 Task: Compose an email with the signature Ivan Wilson with the subject Request for a credit line and the message Just following up on our previous email, would you be able to provide an update on the status of the customer feedback report? from softage.5@softage.net to softage.2@softage.net, select first sentence, change the font color from current to black and background color to maroon Send the email. Finally, move the email from Sent Items to the label Thanksgiving recipes
Action: Mouse moved to (71, 47)
Screenshot: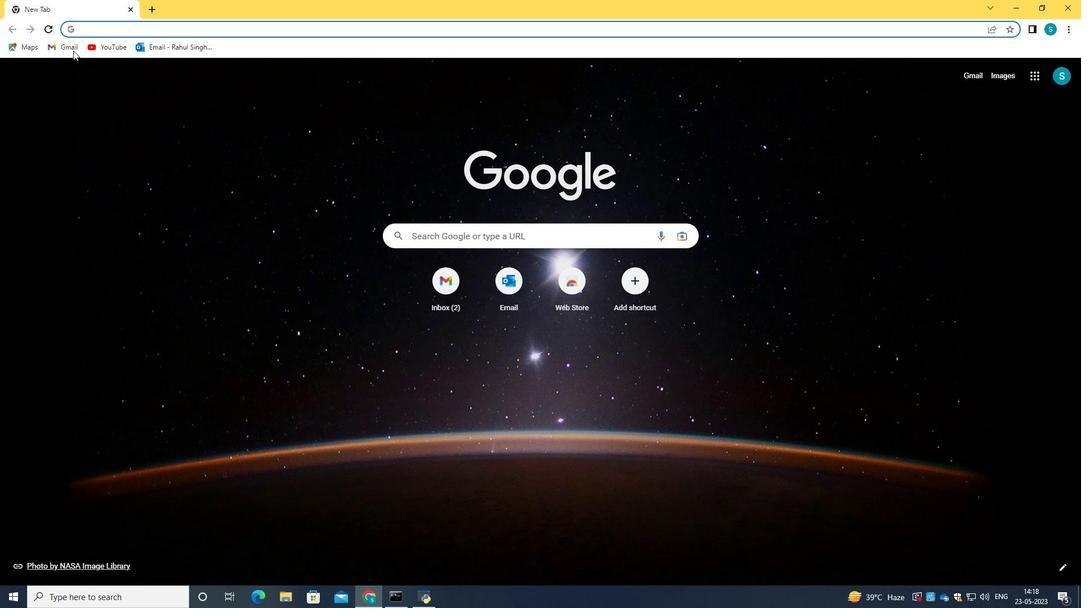 
Action: Mouse pressed left at (71, 47)
Screenshot: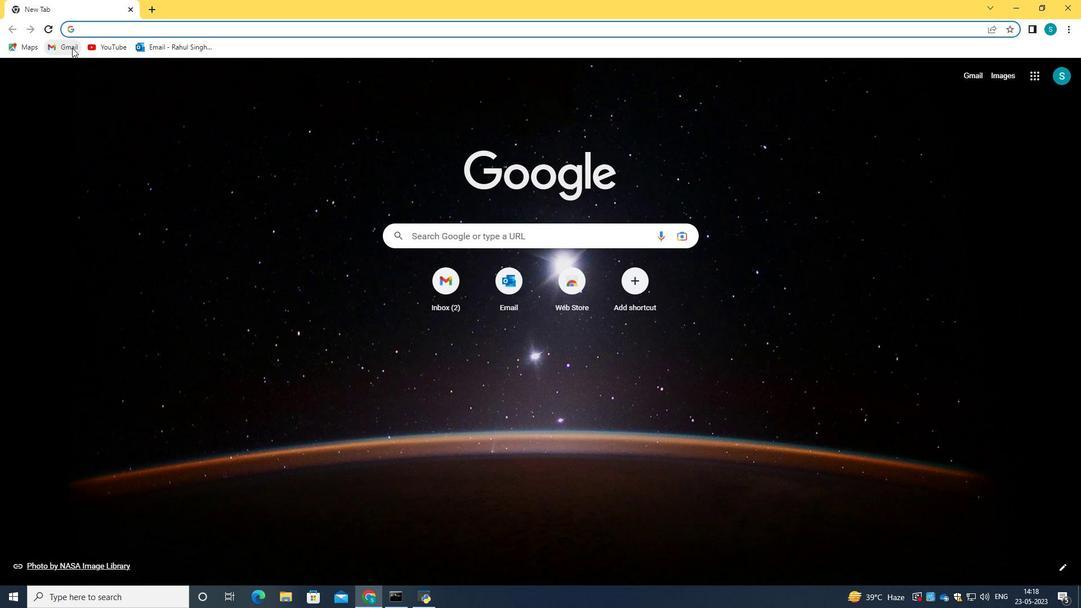 
Action: Mouse moved to (573, 181)
Screenshot: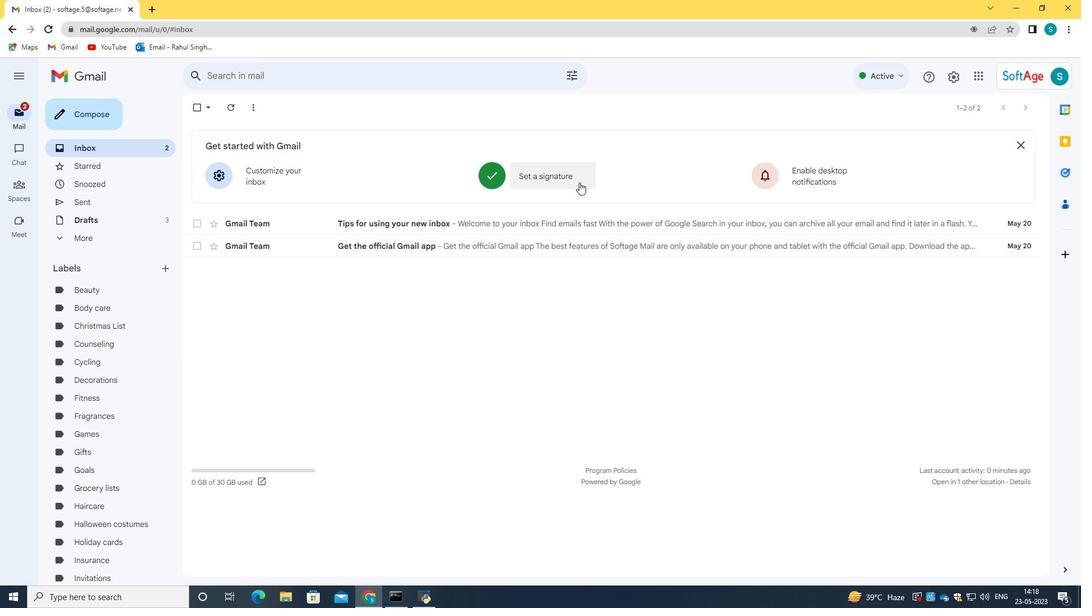 
Action: Mouse pressed left at (573, 181)
Screenshot: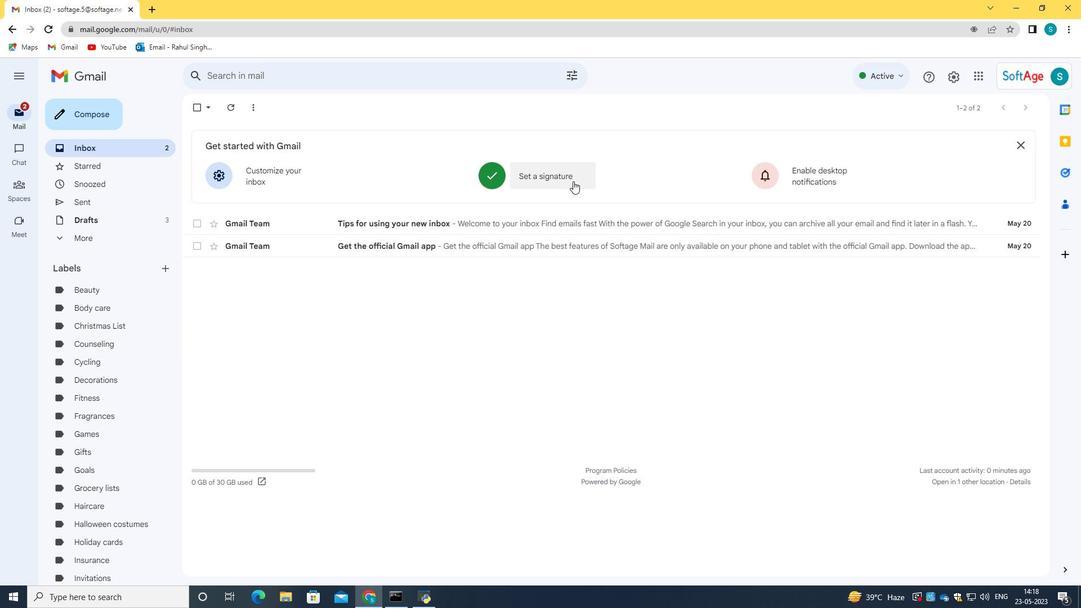 
Action: Mouse moved to (525, 390)
Screenshot: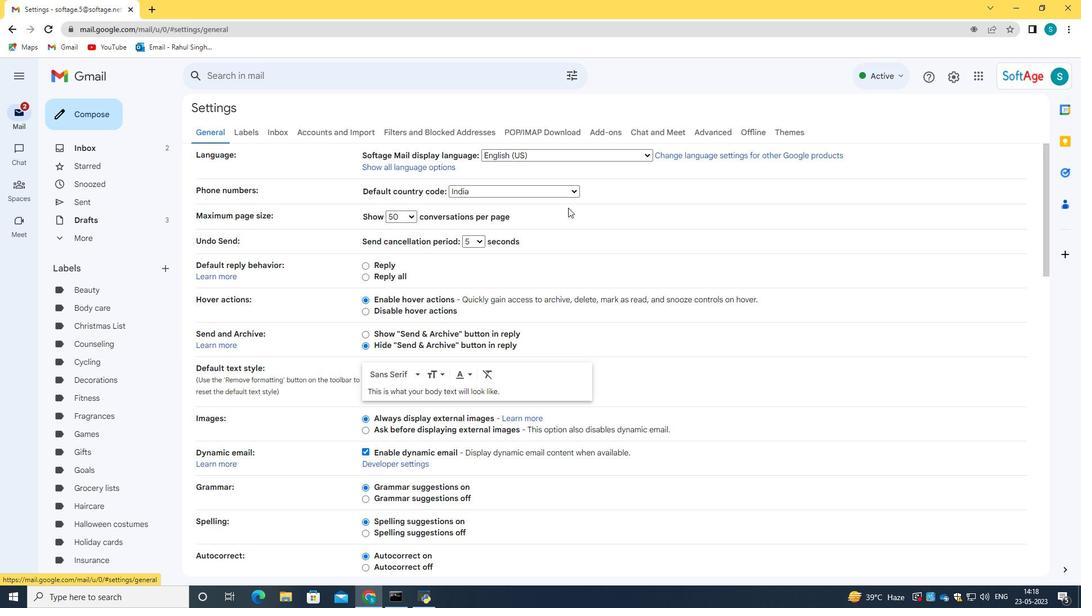 
Action: Mouse scrolled (525, 389) with delta (0, 0)
Screenshot: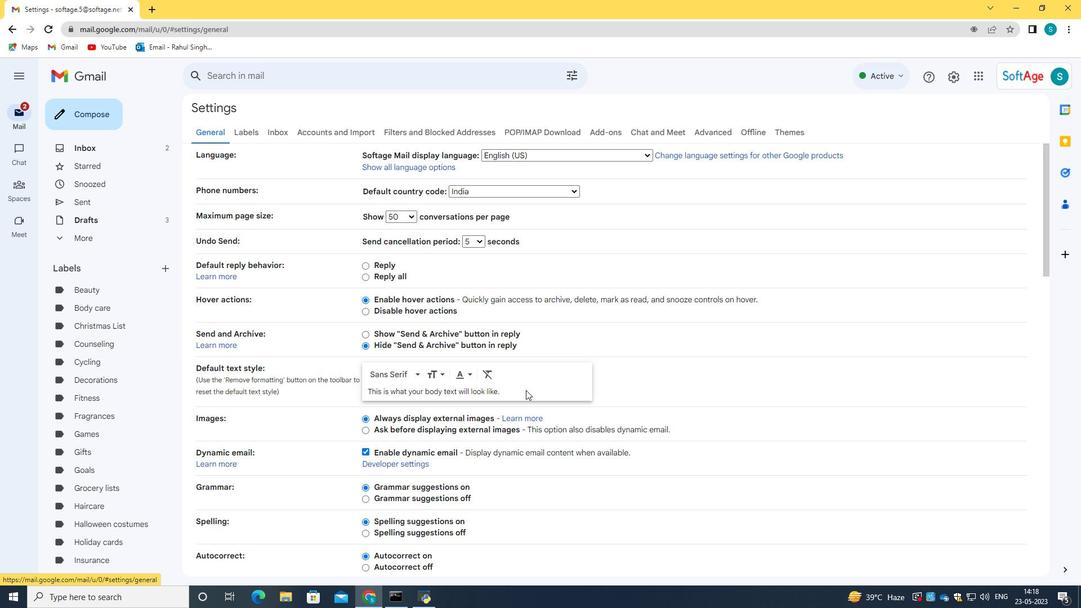 
Action: Mouse scrolled (525, 389) with delta (0, 0)
Screenshot: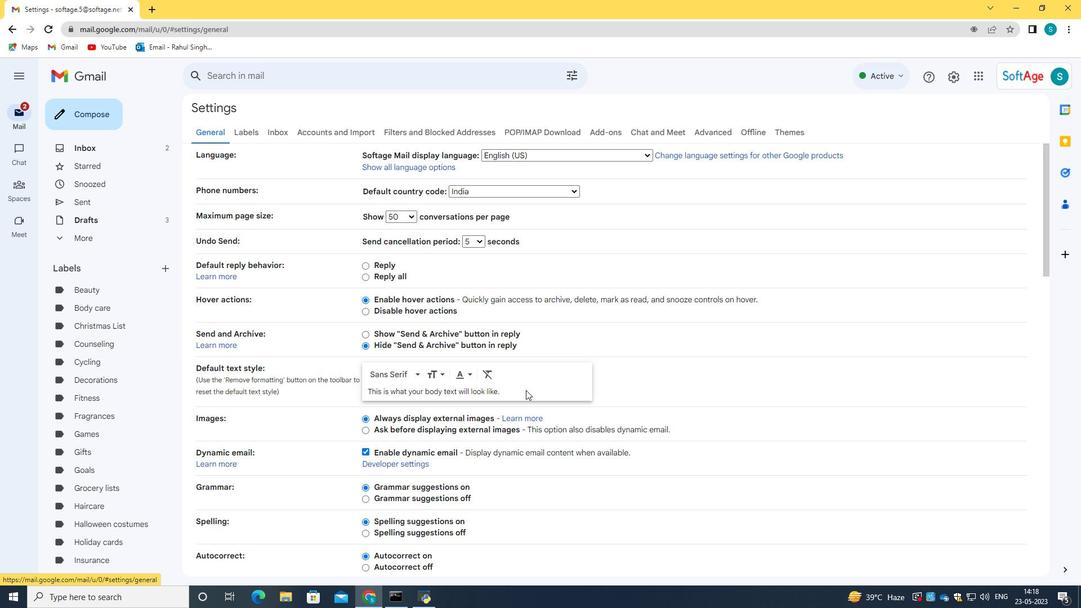 
Action: Mouse scrolled (525, 389) with delta (0, 0)
Screenshot: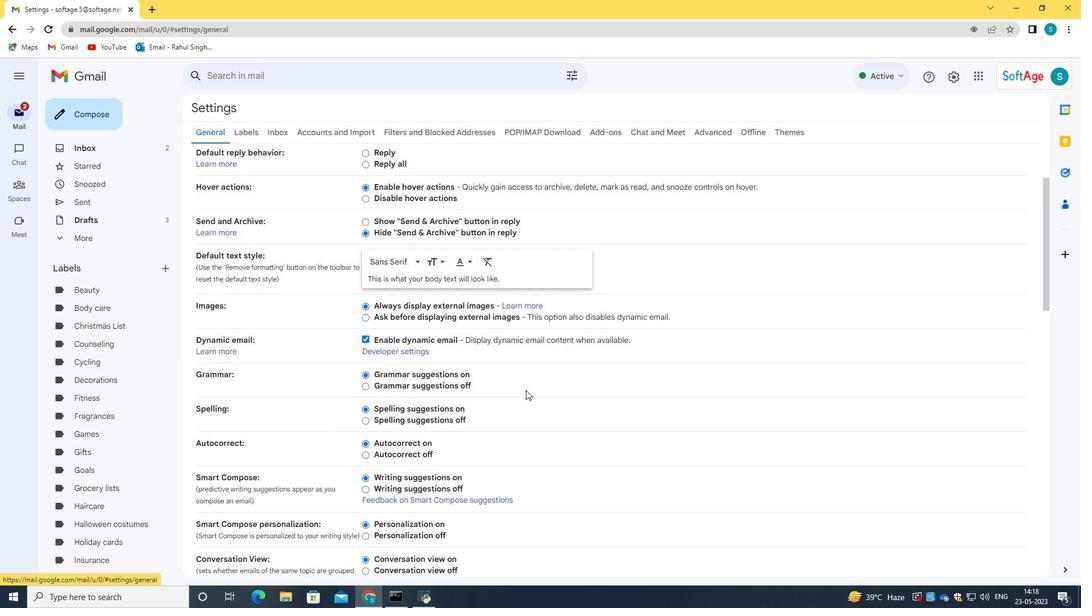 
Action: Mouse scrolled (525, 389) with delta (0, 0)
Screenshot: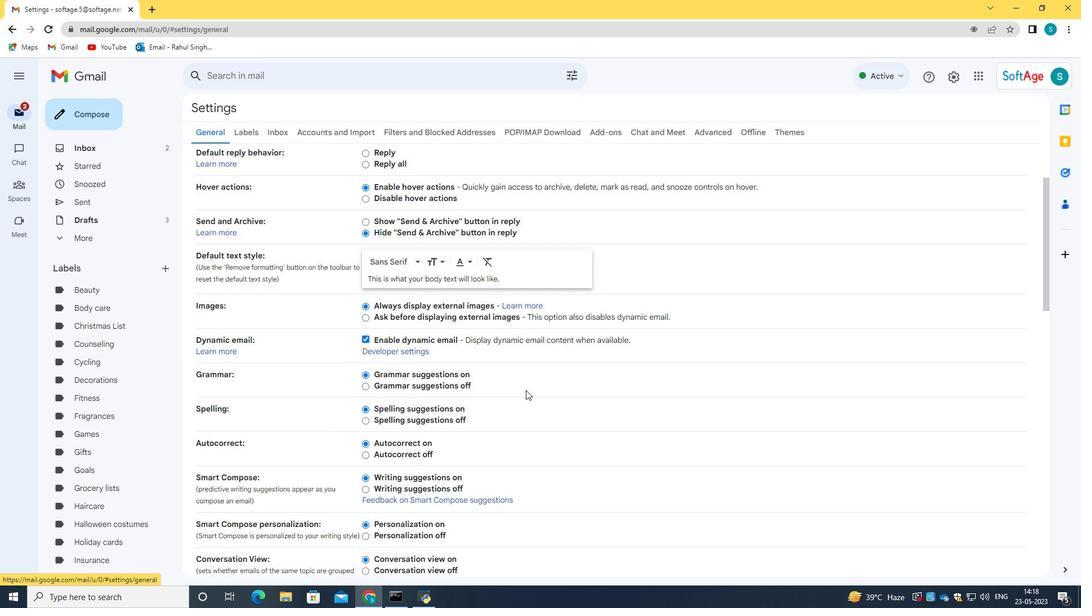 
Action: Mouse scrolled (525, 389) with delta (0, 0)
Screenshot: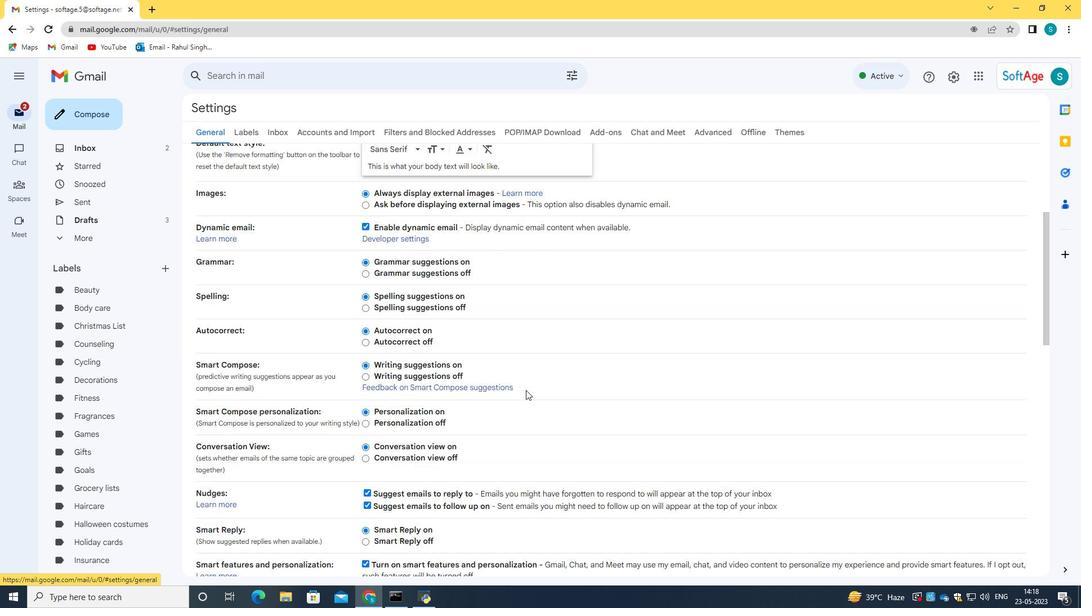 
Action: Mouse scrolled (525, 389) with delta (0, 0)
Screenshot: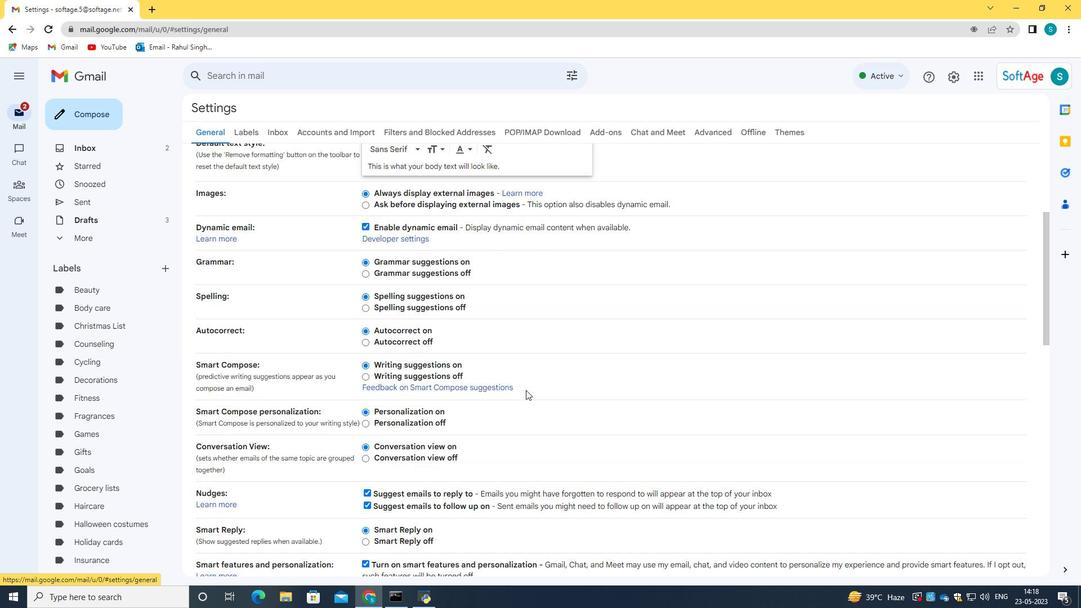 
Action: Mouse scrolled (525, 389) with delta (0, 0)
Screenshot: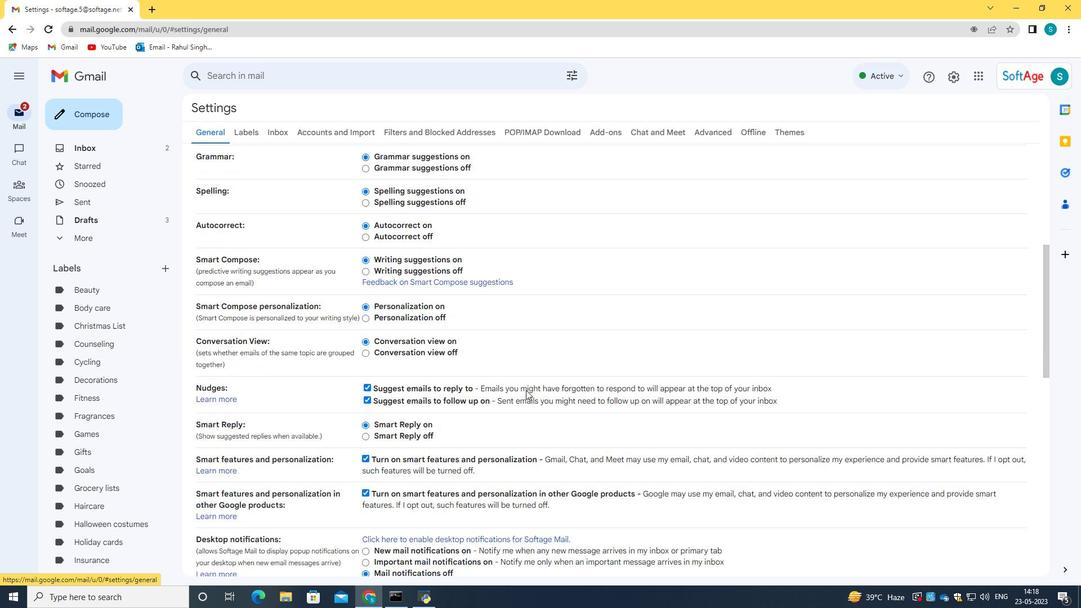 
Action: Mouse scrolled (525, 389) with delta (0, 0)
Screenshot: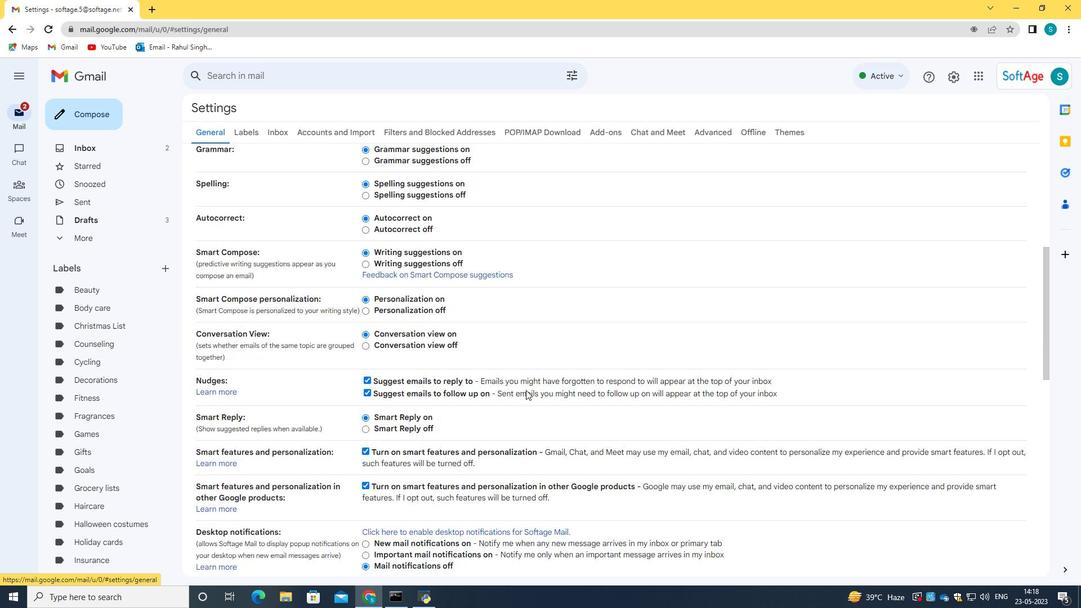 
Action: Mouse scrolled (525, 389) with delta (0, 0)
Screenshot: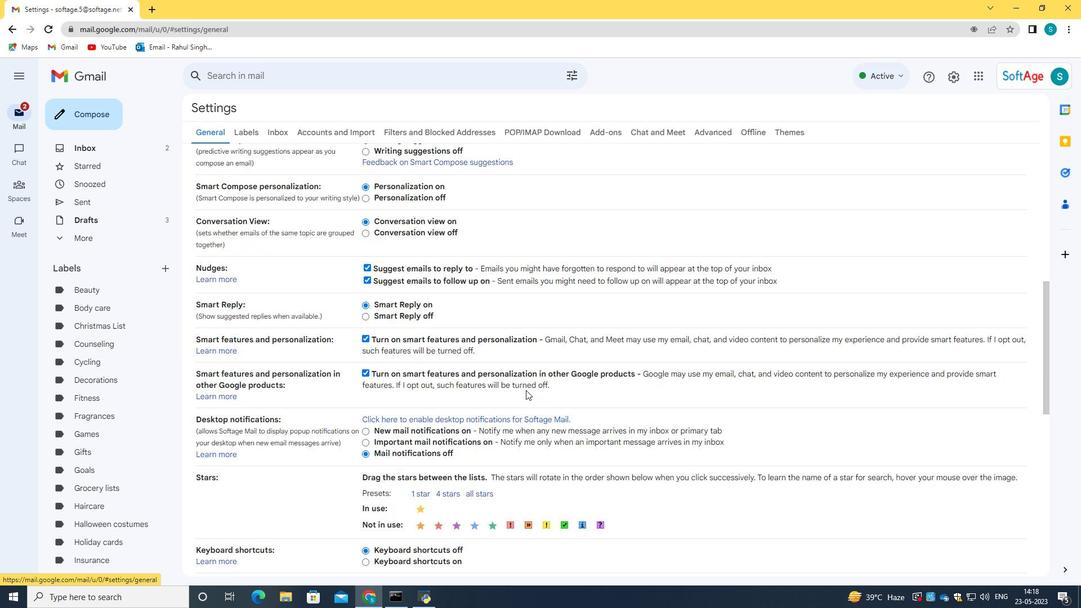
Action: Mouse scrolled (525, 389) with delta (0, 0)
Screenshot: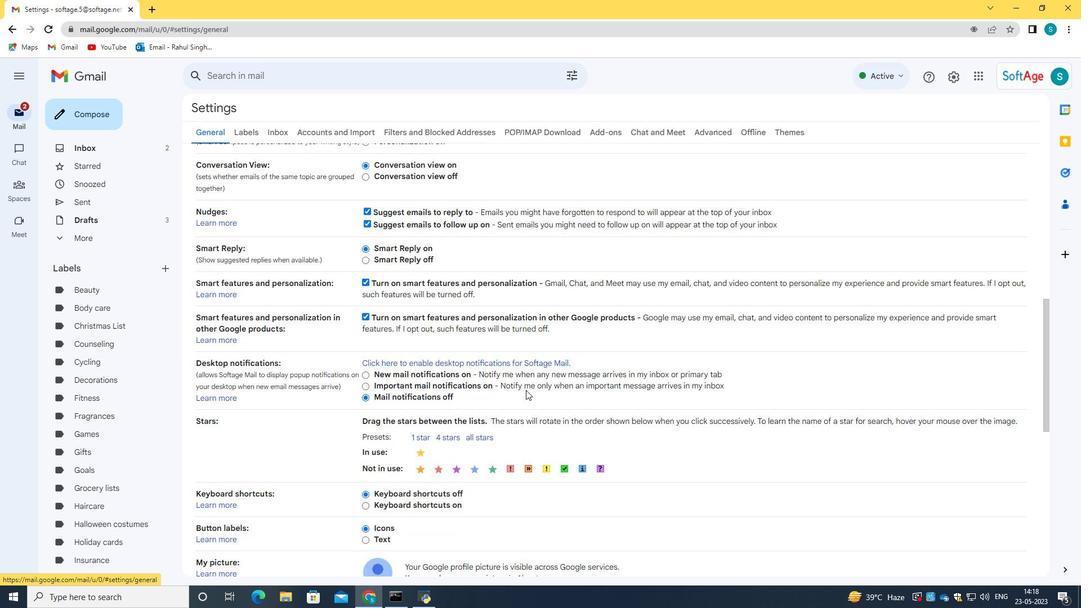 
Action: Mouse scrolled (525, 389) with delta (0, 0)
Screenshot: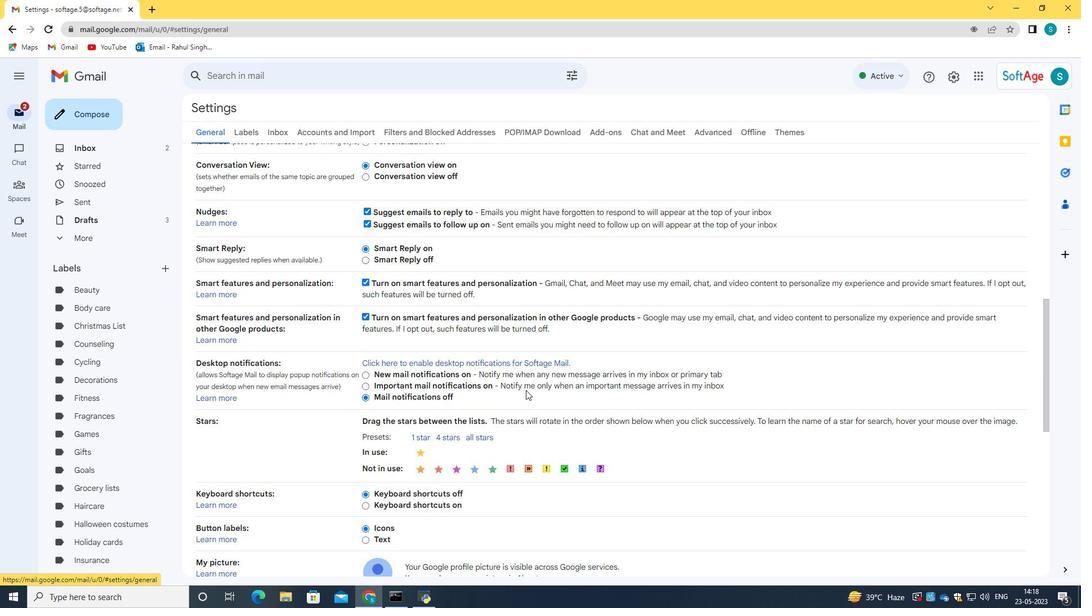 
Action: Mouse scrolled (525, 389) with delta (0, 0)
Screenshot: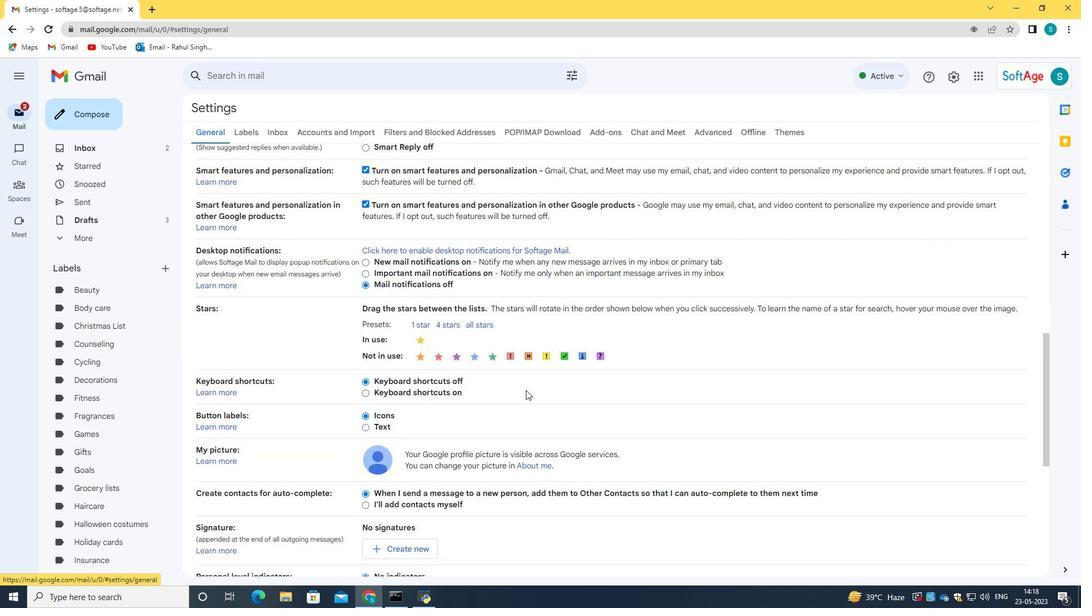 
Action: Mouse scrolled (525, 389) with delta (0, 0)
Screenshot: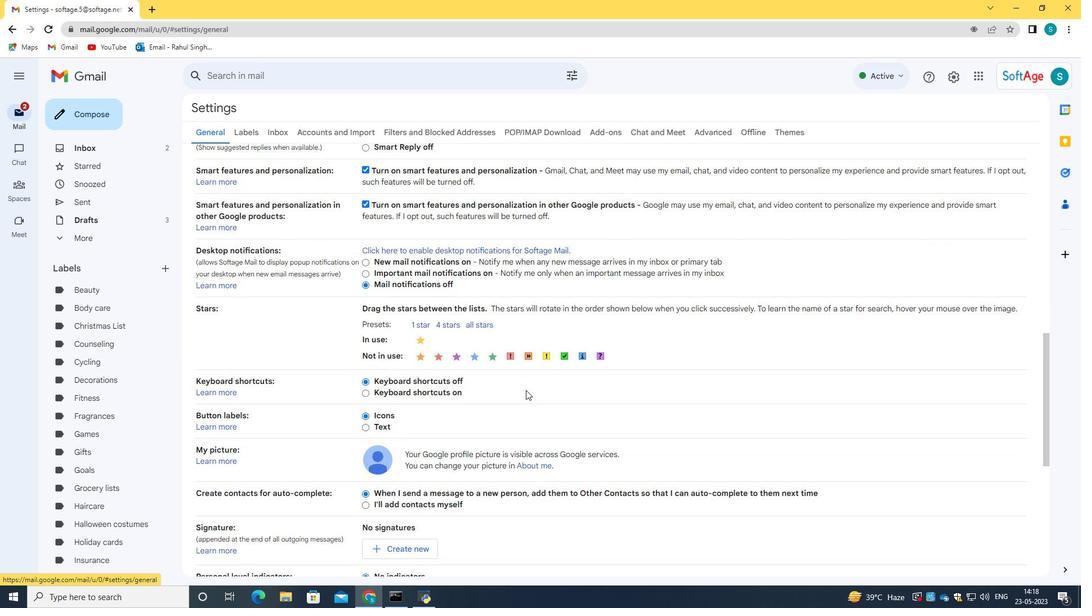 
Action: Mouse moved to (400, 438)
Screenshot: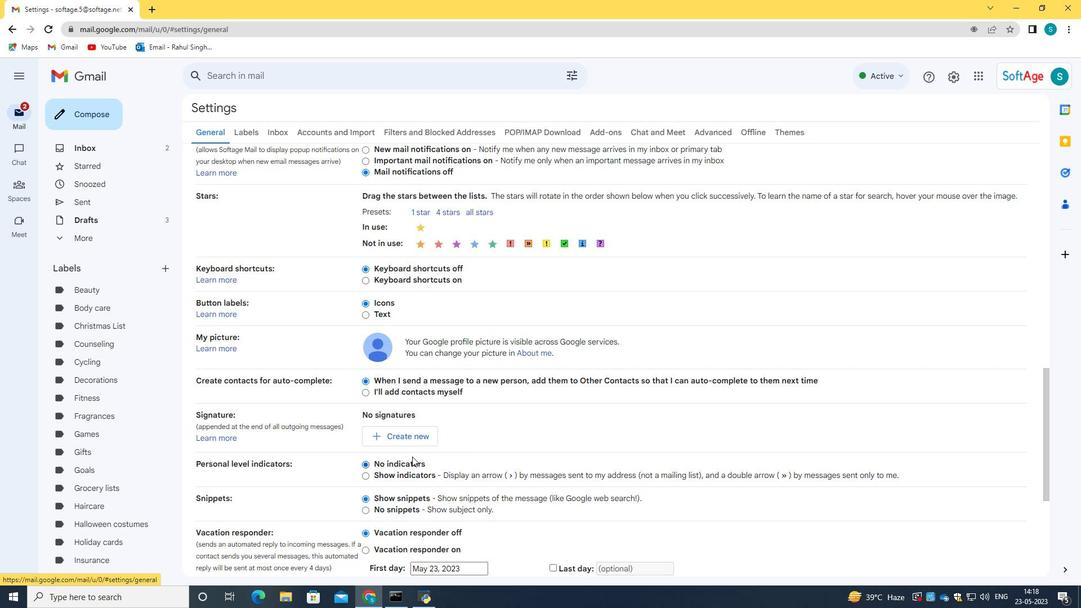 
Action: Mouse pressed left at (400, 438)
Screenshot: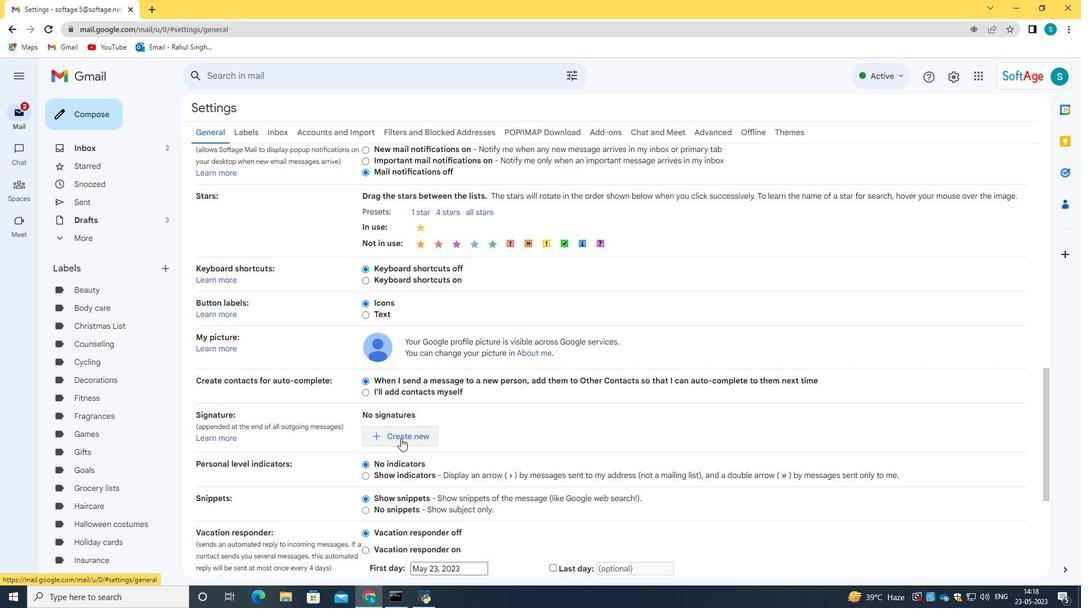 
Action: Mouse moved to (473, 312)
Screenshot: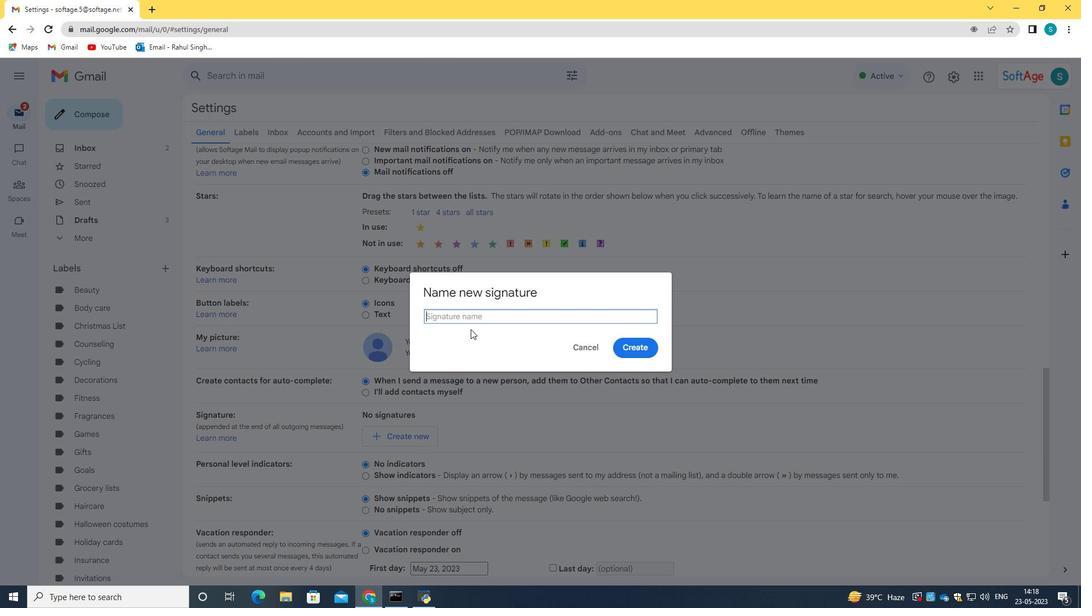 
Action: Key pressed <Key.caps_lock>I<Key.caps_lock>van<Key.space><Key.caps_lock>W<Key.caps_lock>ilson
Screenshot: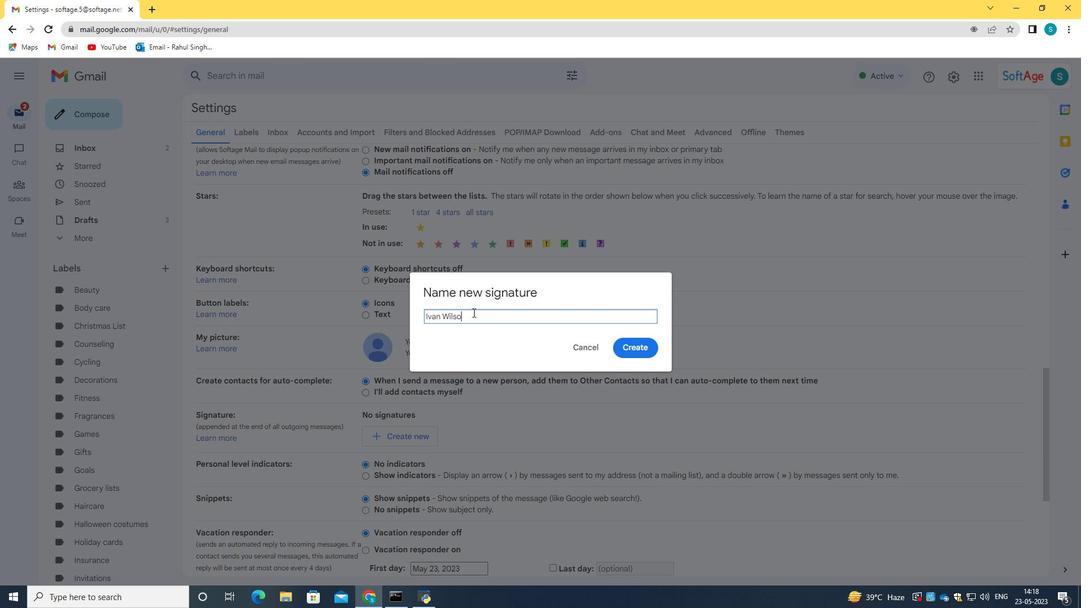 
Action: Mouse moved to (626, 339)
Screenshot: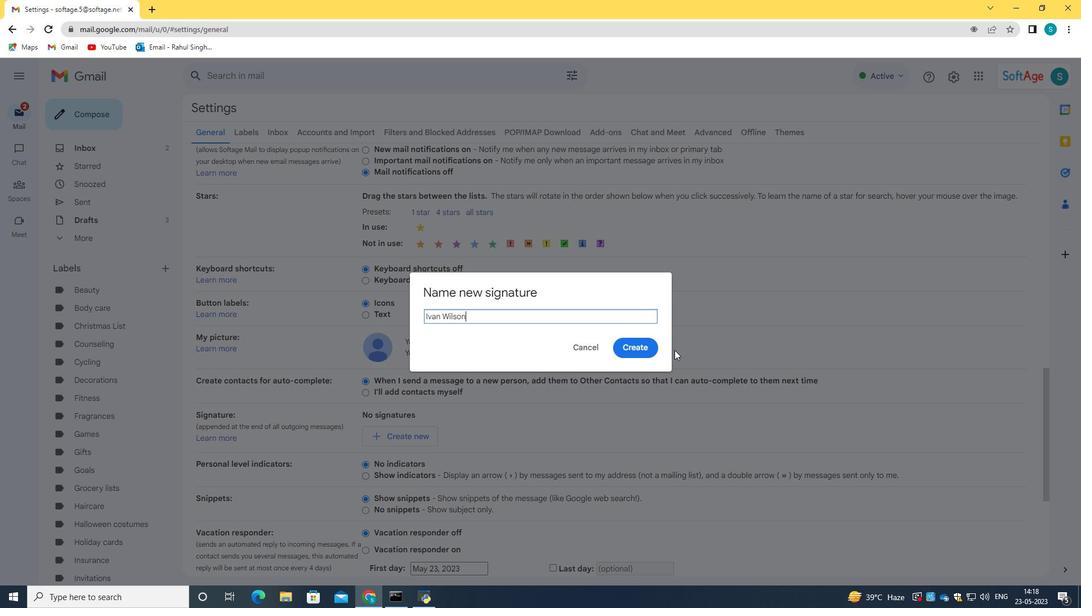 
Action: Mouse pressed left at (626, 339)
Screenshot: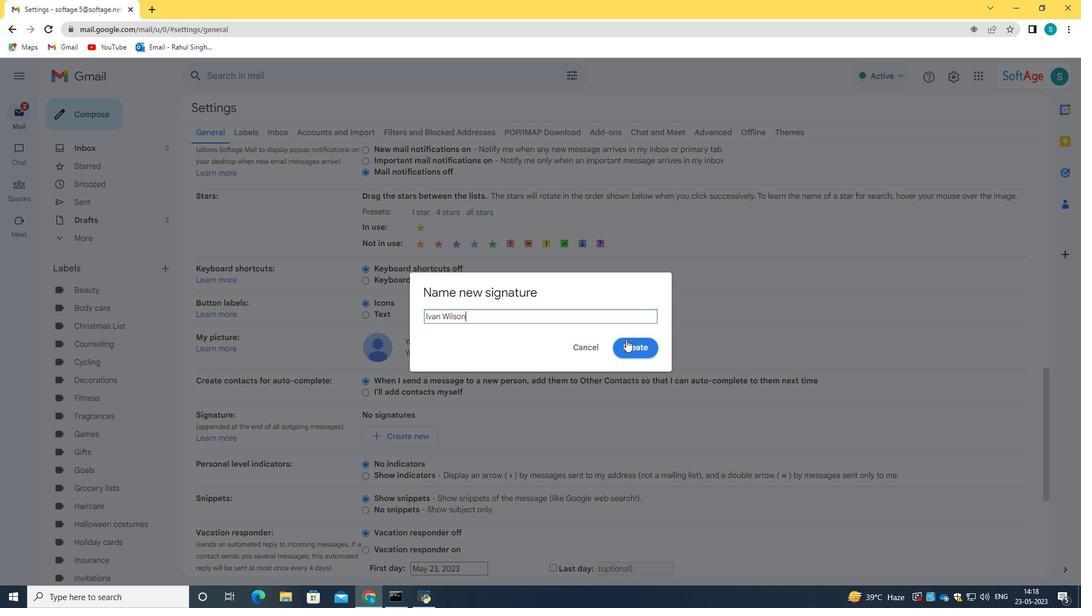 
Action: Mouse moved to (562, 415)
Screenshot: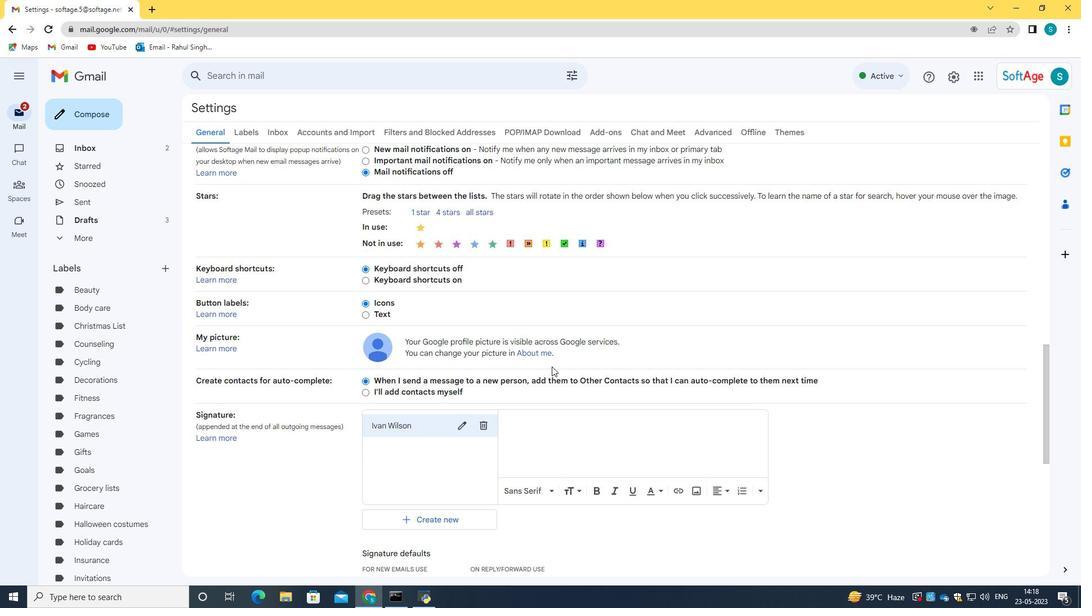 
Action: Mouse pressed left at (562, 415)
Screenshot: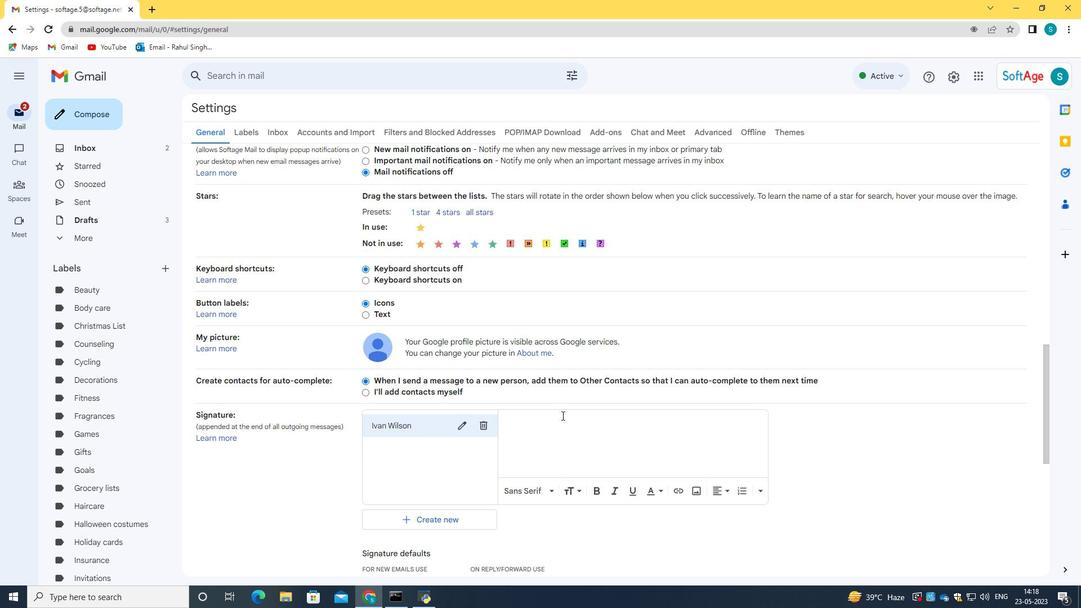 
Action: Key pressed <Key.caps_lock>I<Key.caps_lock>vaa<Key.insert><Key.backspace>n<Key.space><Key.caps_lock>W<Key.caps_lock>ilson
Screenshot: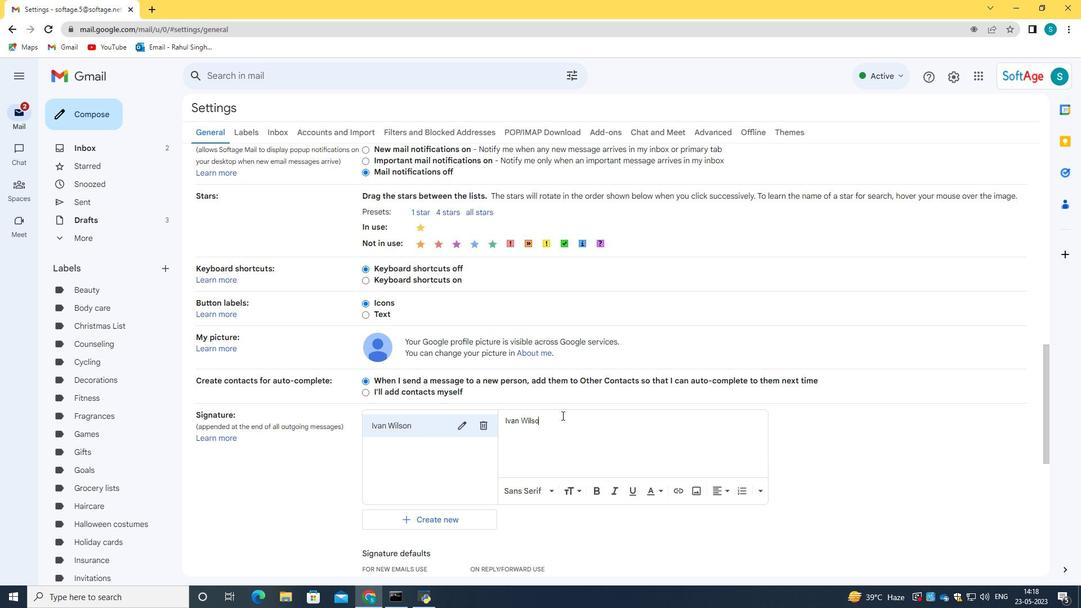 
Action: Mouse scrolled (562, 415) with delta (0, 0)
Screenshot: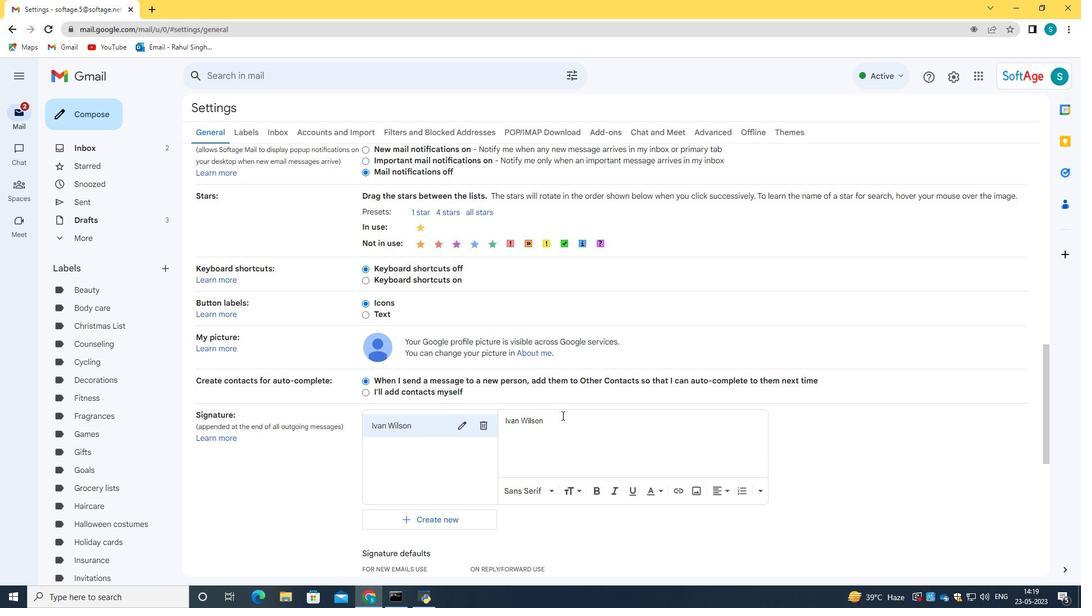 
Action: Mouse scrolled (562, 415) with delta (0, 0)
Screenshot: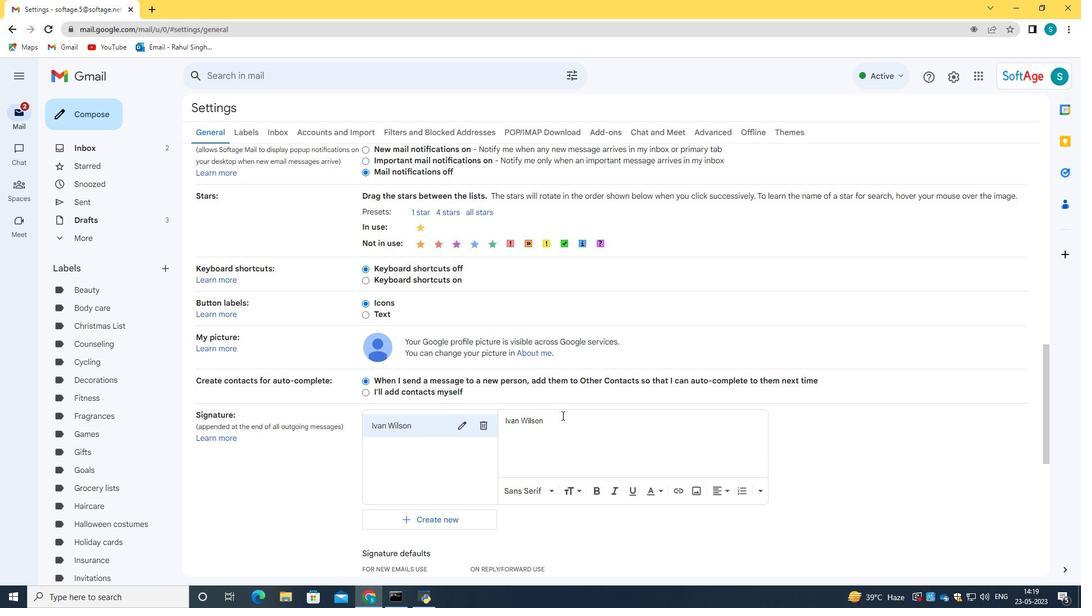 
Action: Mouse scrolled (562, 415) with delta (0, 0)
Screenshot: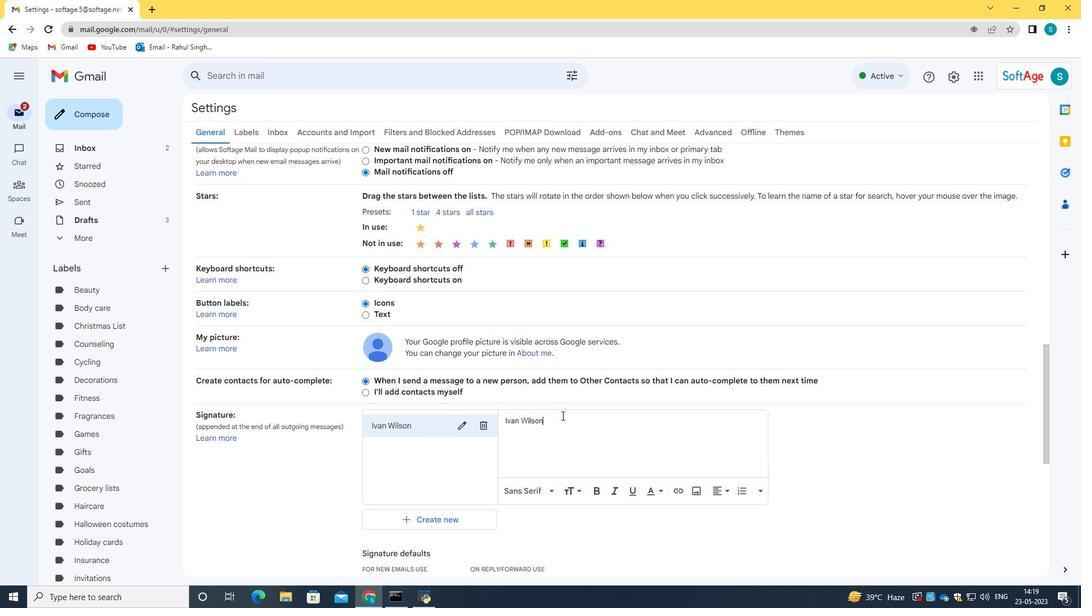 
Action: Mouse scrolled (562, 415) with delta (0, 0)
Screenshot: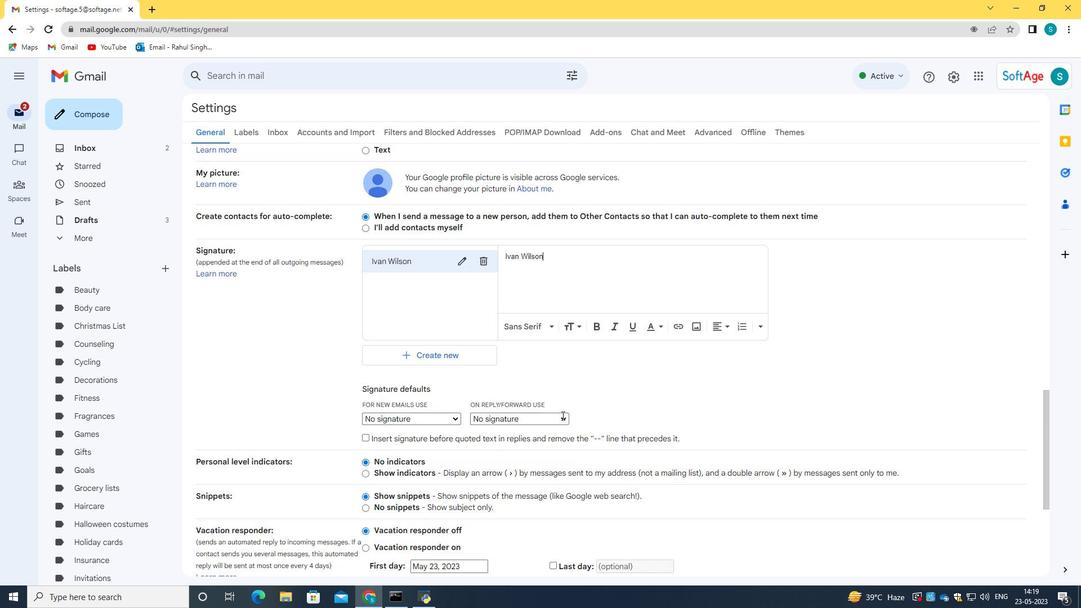 
Action: Mouse scrolled (562, 415) with delta (0, 0)
Screenshot: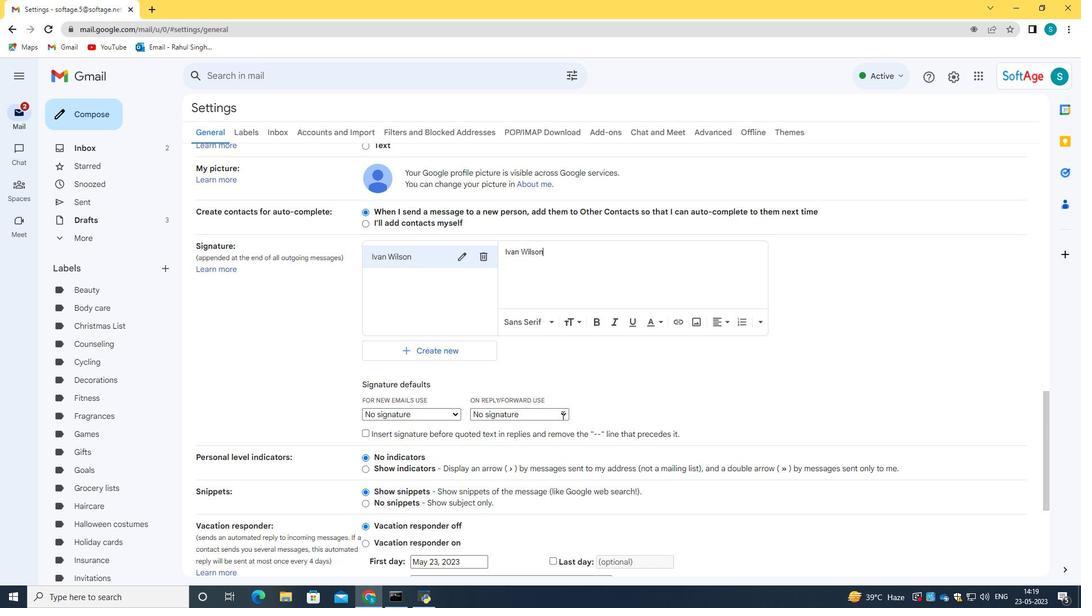 
Action: Mouse scrolled (562, 415) with delta (0, 0)
Screenshot: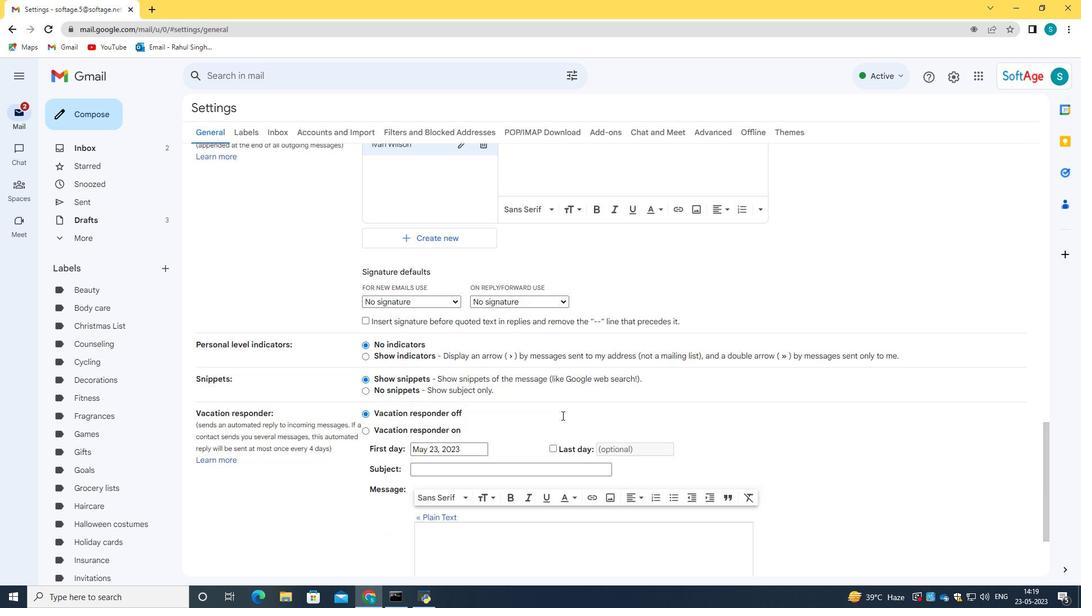 
Action: Mouse scrolled (562, 415) with delta (0, 0)
Screenshot: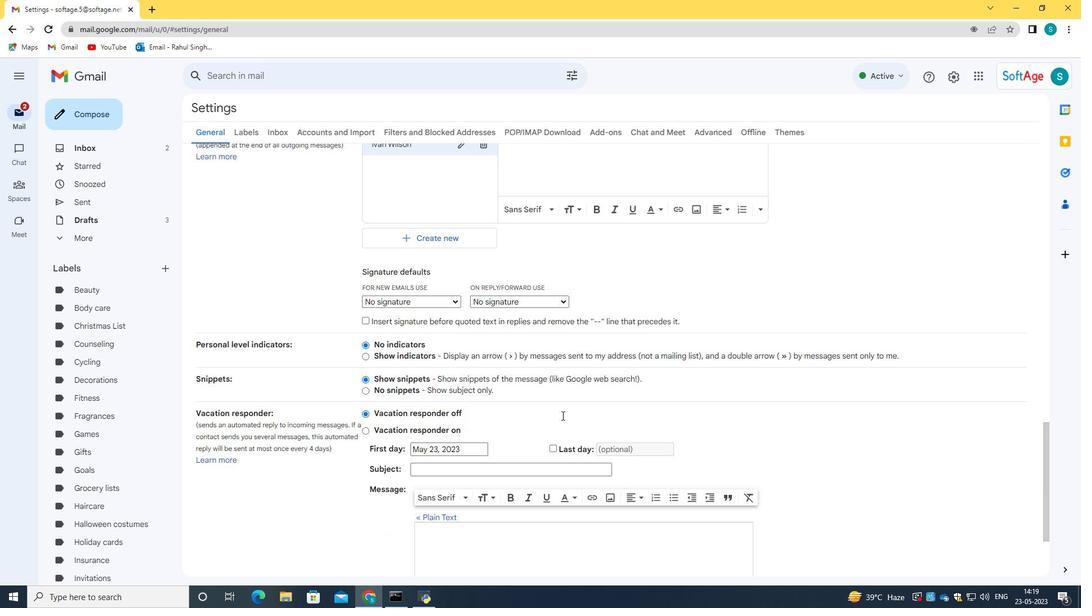 
Action: Mouse moved to (492, 532)
Screenshot: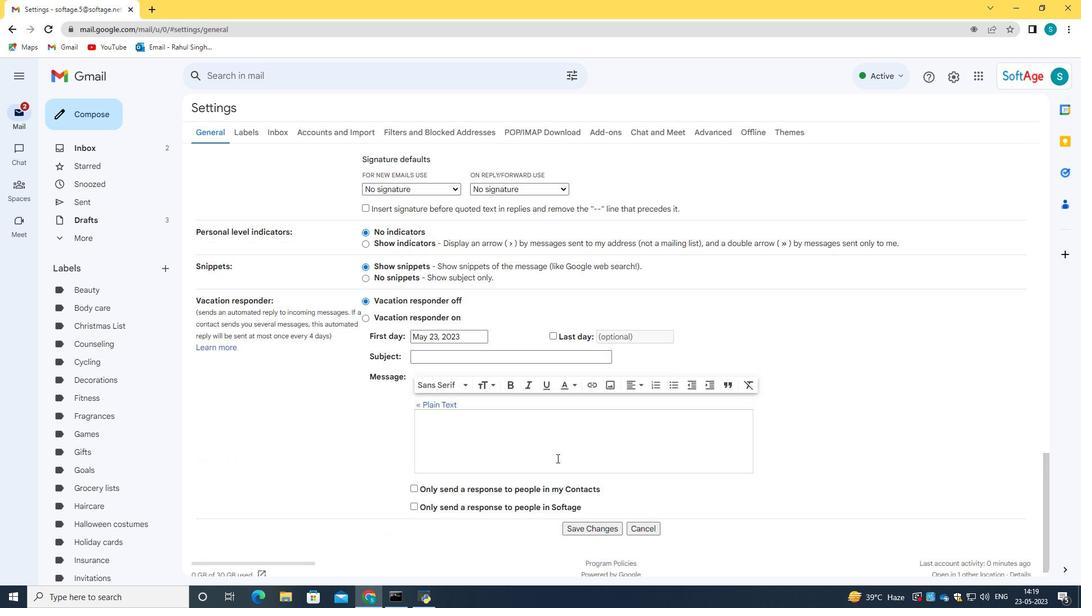 
Action: Mouse scrolled (492, 532) with delta (0, 0)
Screenshot: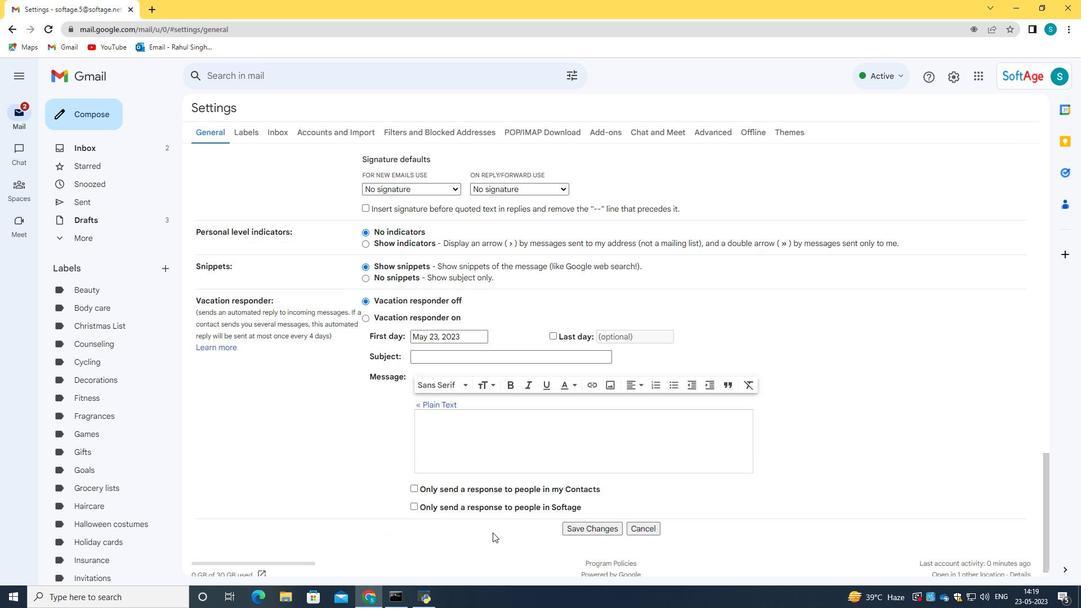 
Action: Mouse moved to (572, 509)
Screenshot: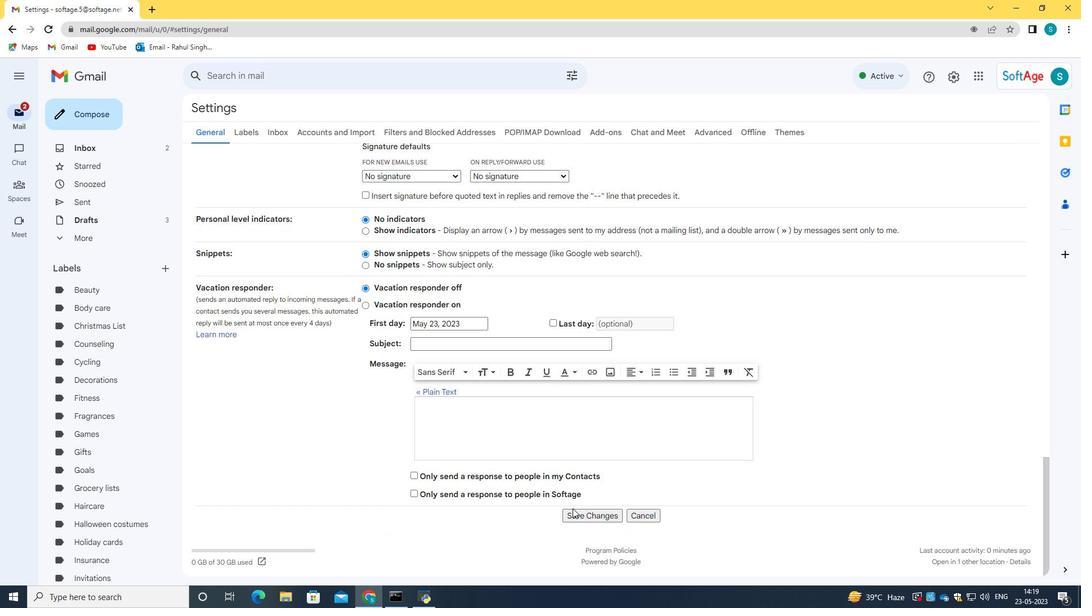 
Action: Mouse pressed left at (572, 509)
Screenshot: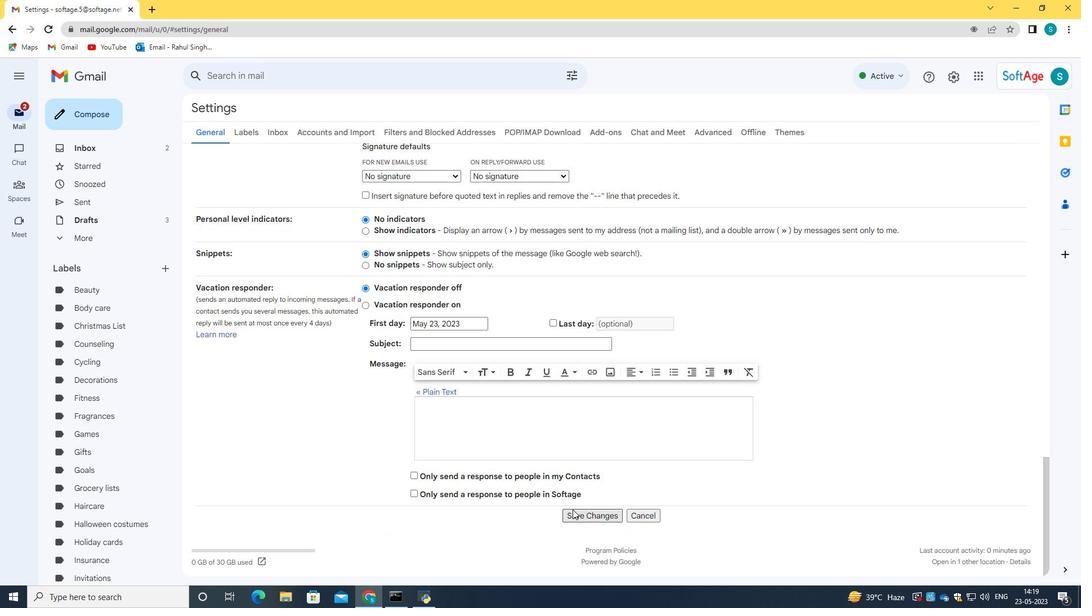 
Action: Mouse moved to (83, 113)
Screenshot: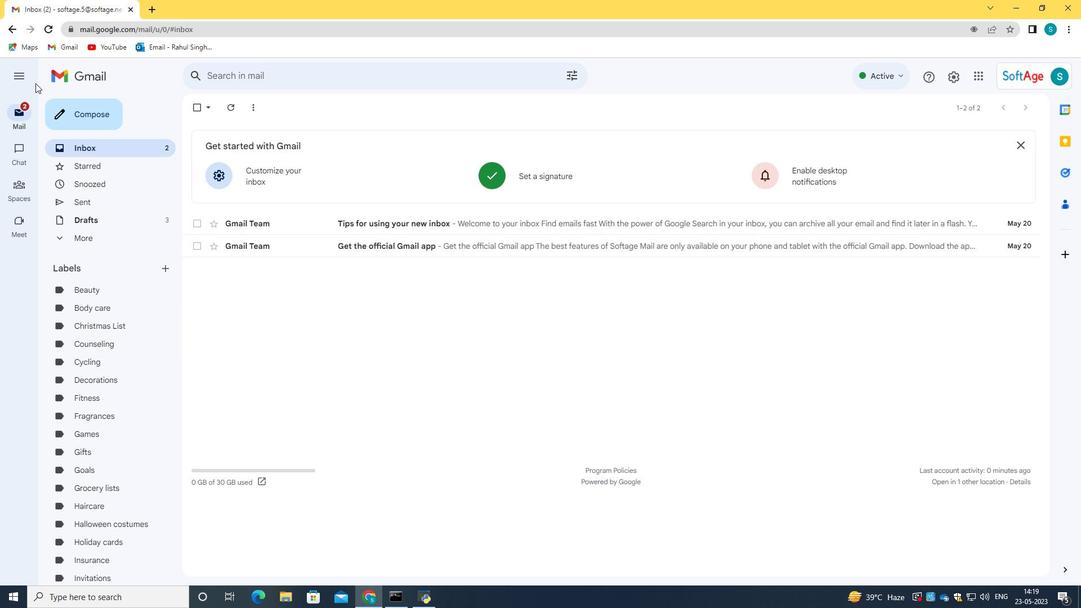 
Action: Mouse pressed left at (83, 113)
Screenshot: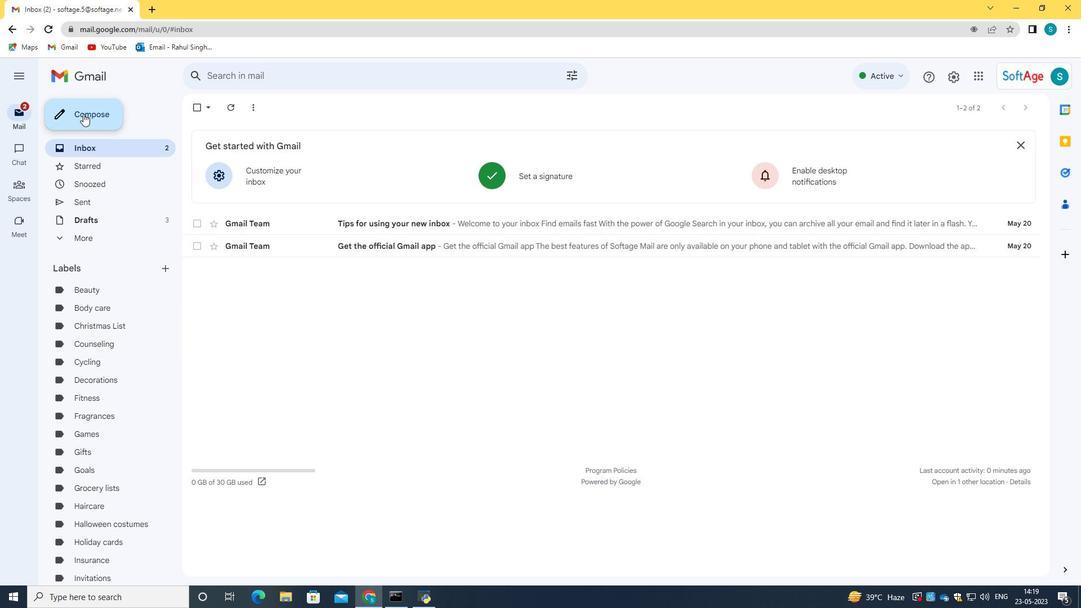 
Action: Mouse moved to (1020, 251)
Screenshot: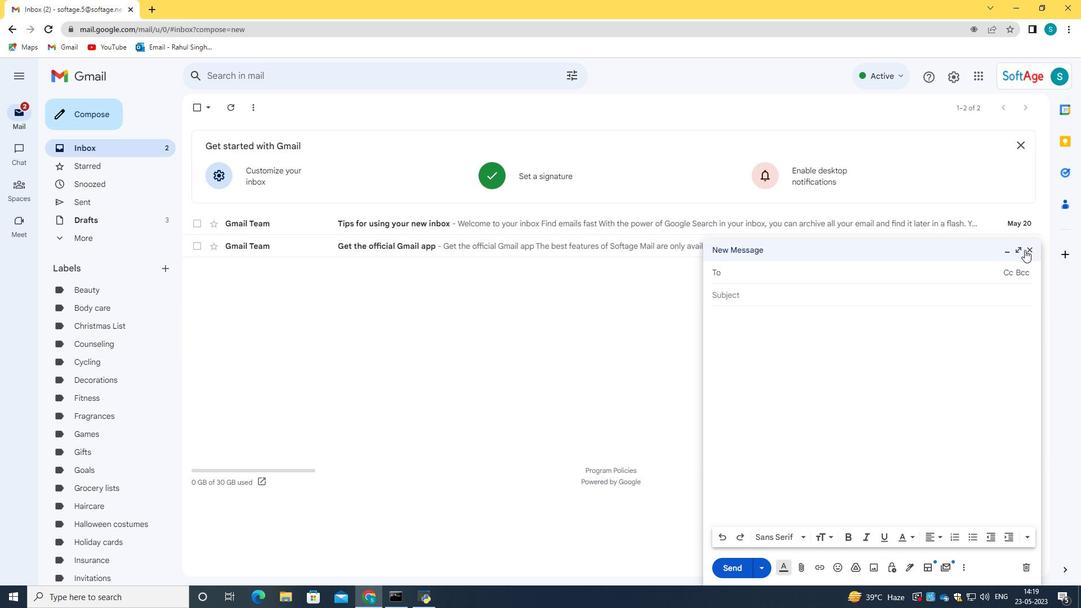 
Action: Mouse pressed left at (1020, 251)
Screenshot: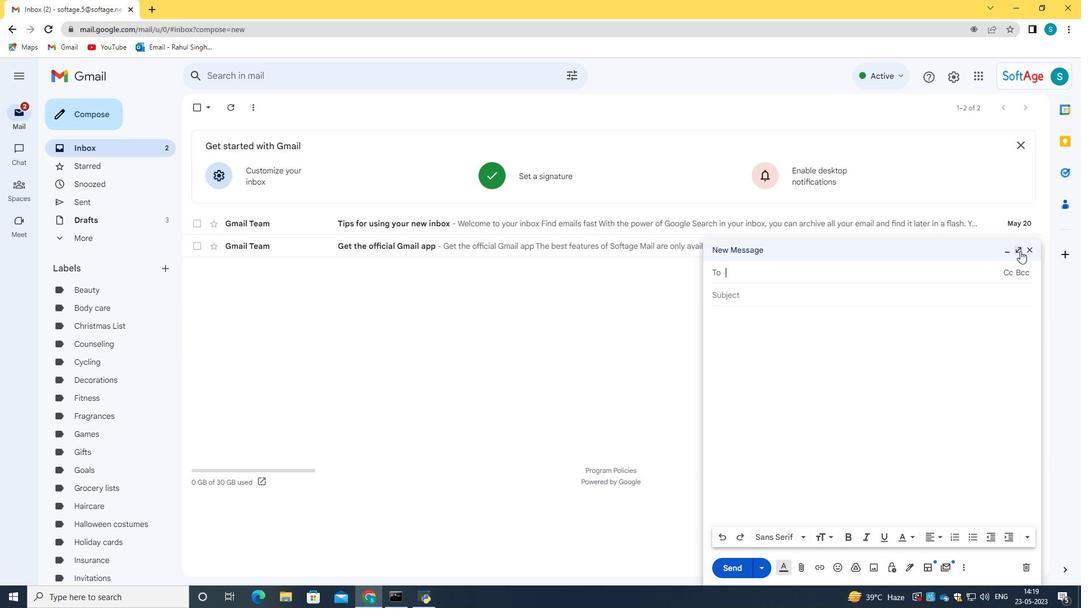 
Action: Mouse moved to (291, 553)
Screenshot: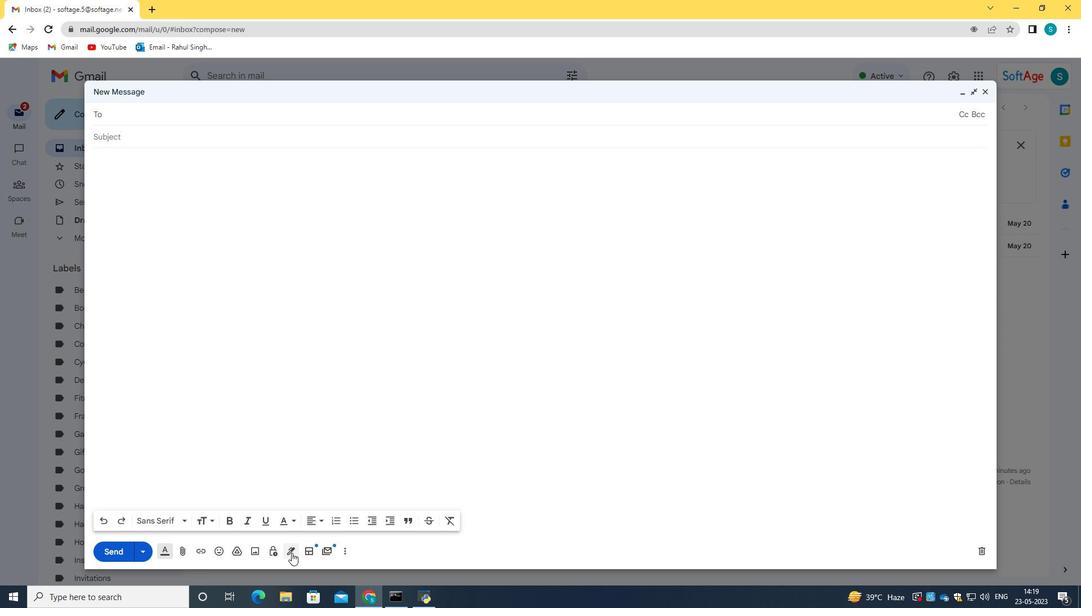 
Action: Mouse pressed left at (291, 553)
Screenshot: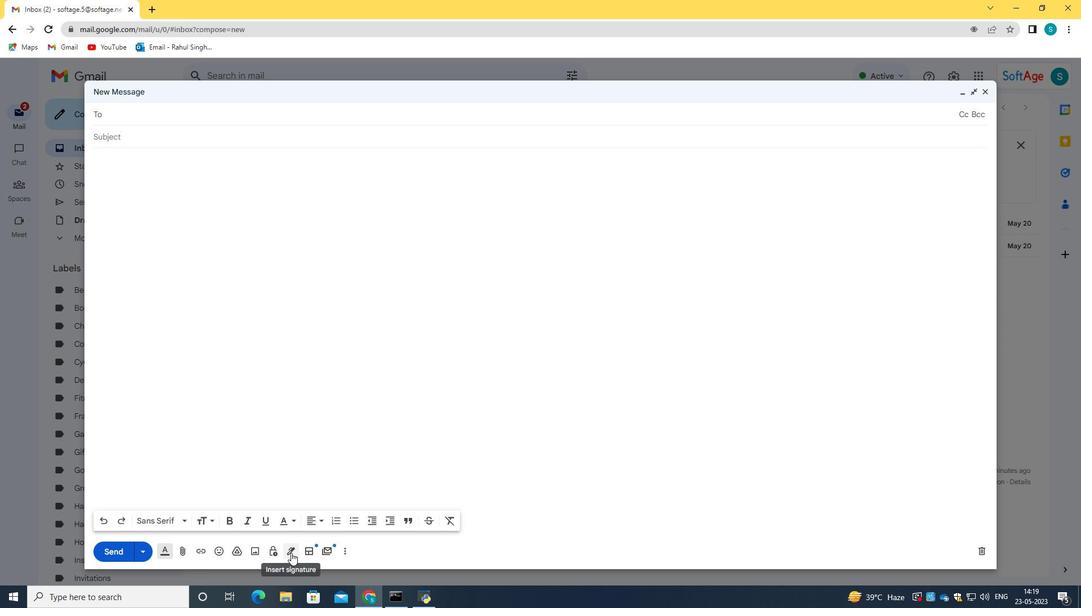 
Action: Mouse moved to (349, 527)
Screenshot: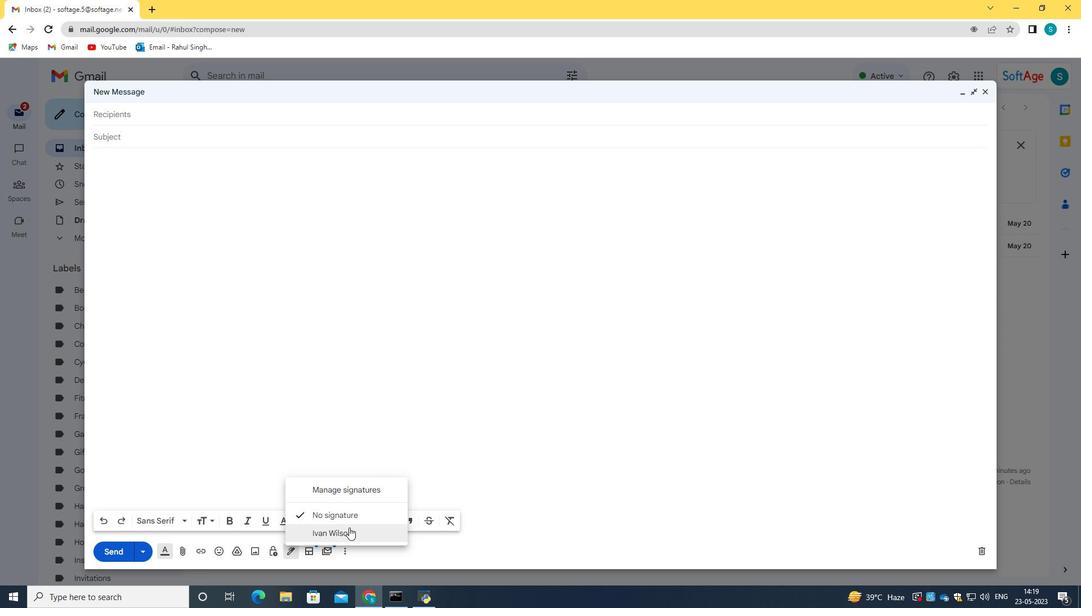 
Action: Mouse pressed left at (349, 527)
Screenshot: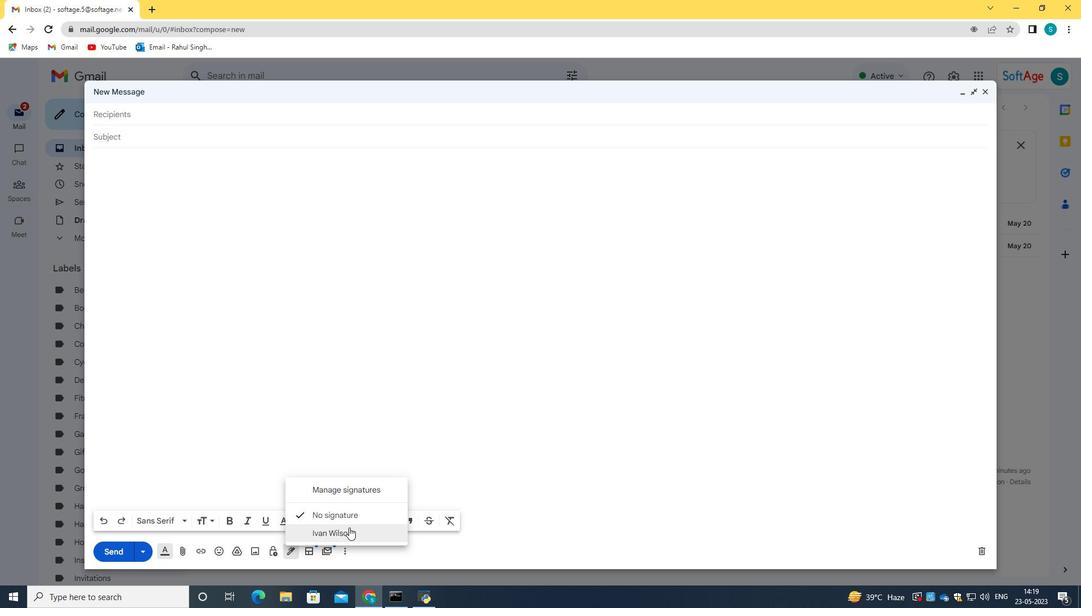 
Action: Mouse moved to (128, 131)
Screenshot: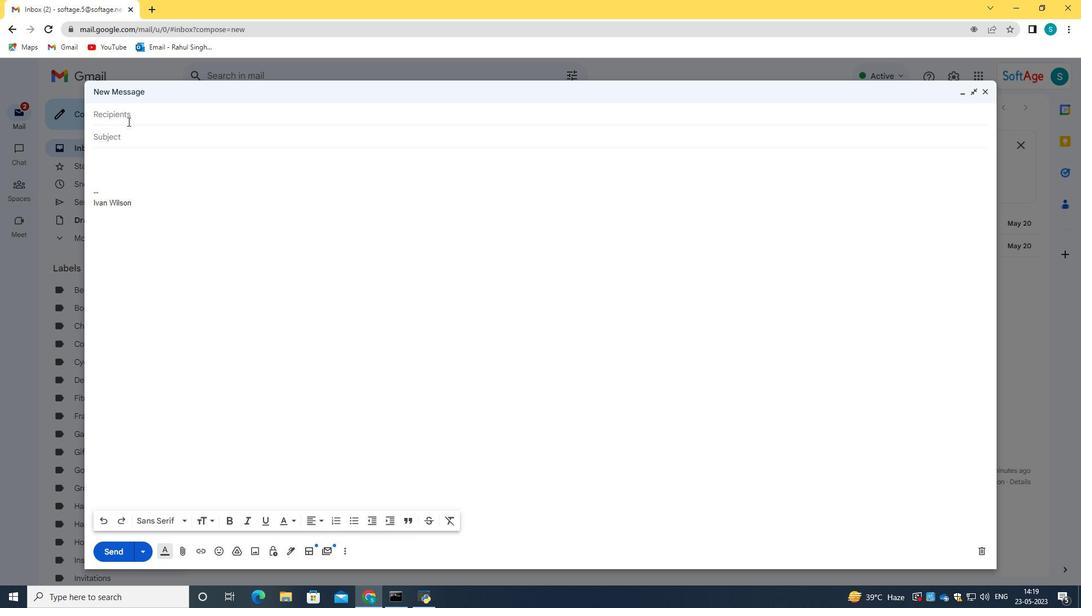 
Action: Mouse pressed left at (128, 131)
Screenshot: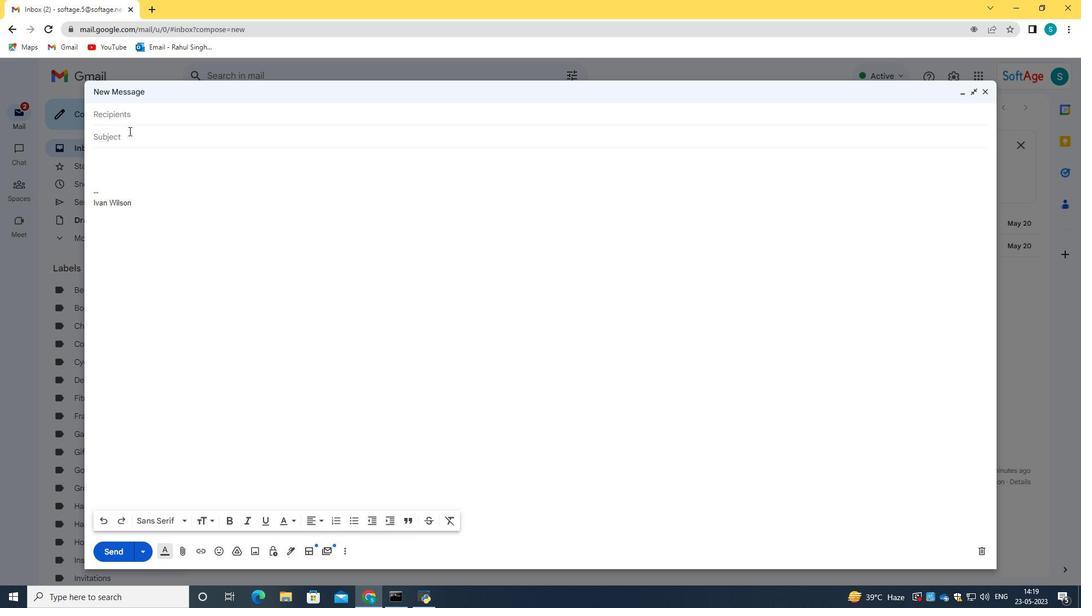 
Action: Key pressed <Key.caps_lock>R<Key.caps_lock>equest<Key.space>for<Key.space>a<Key.space>crdi<Key.backspace><Key.backspace>edit<Key.space>line<Key.space>a<Key.backspace>
Screenshot: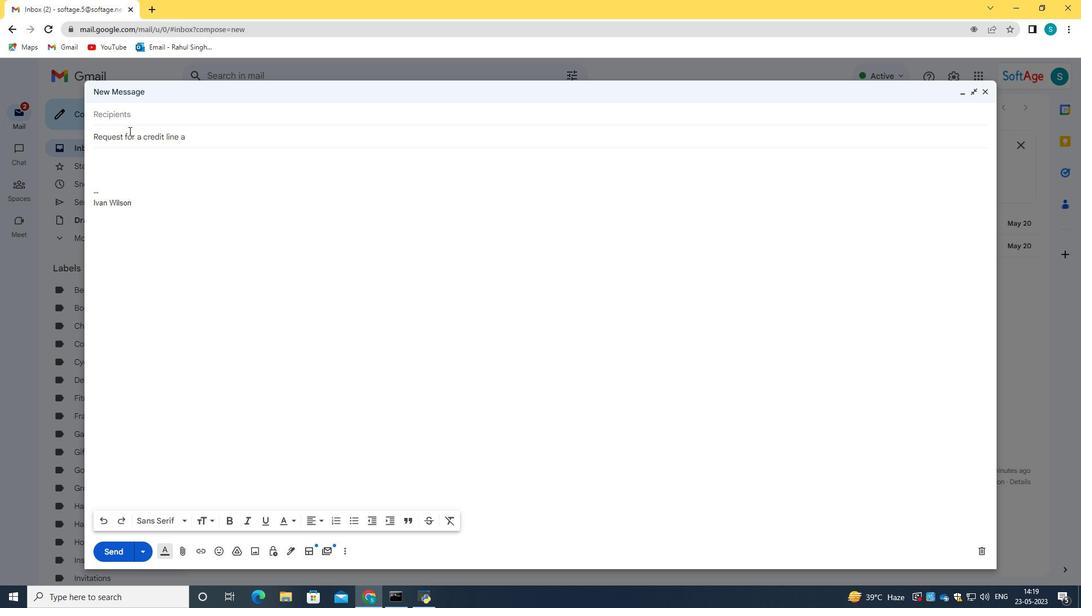 
Action: Mouse moved to (132, 166)
Screenshot: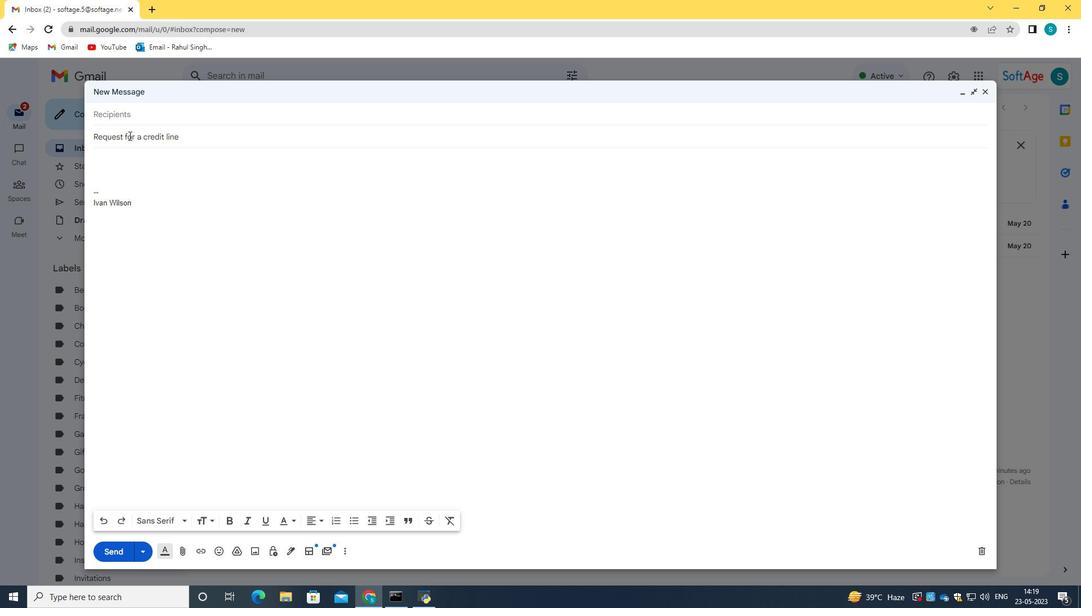 
Action: Mouse pressed left at (132, 166)
Screenshot: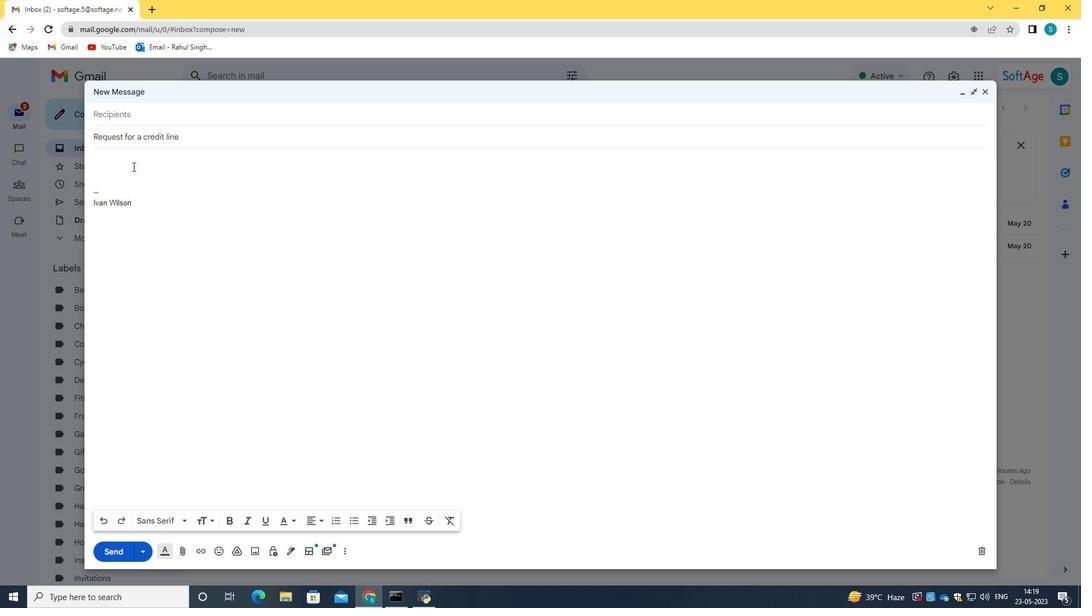 
Action: Key pressed <Key.caps_lock>J<Key.caps_lock>ust<Key.space>folow<Key.backspace><Key.backspace>lowing<Key.space>up<Key.space>on<Key.space>our<Key.space>previous<Key.space>email,<Key.space>would<Key.space>you<Key.space>be<Key.space>able<Key.space>to<Key.space>provide<Key.space>an<Key.space>updaye<Key.space>on<Key.space>the<Key.space>stus<Key.backspace><Key.backspace>atus<Key.space>of<Key.space>the<Key.space>customer<Key.space>feeback<Key.space>repot<Key.backspace>rt<Key.shift_r>?
Screenshot: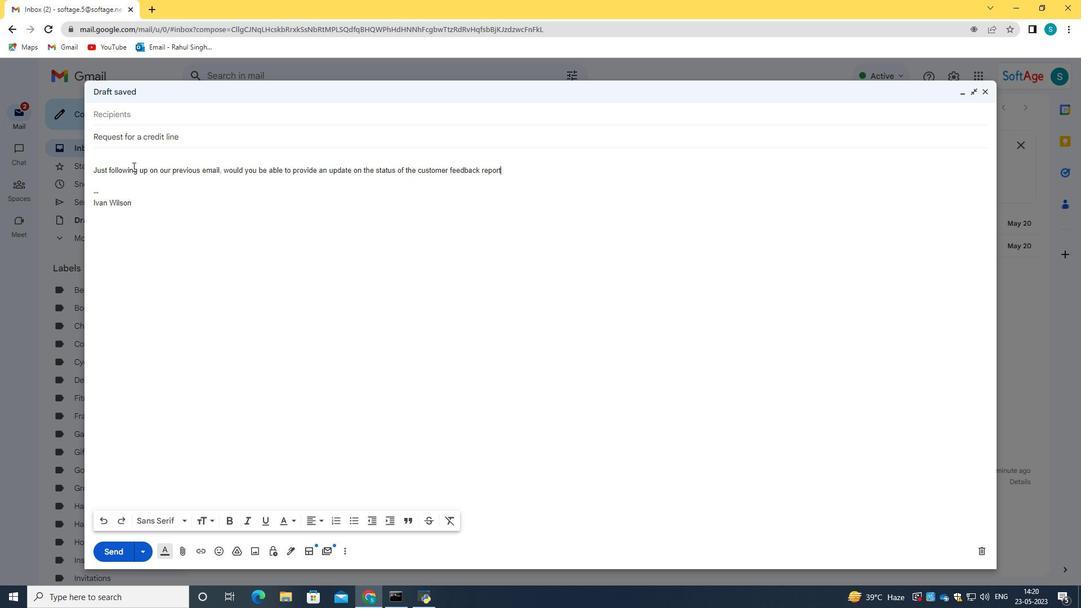 
Action: Mouse moved to (144, 113)
Screenshot: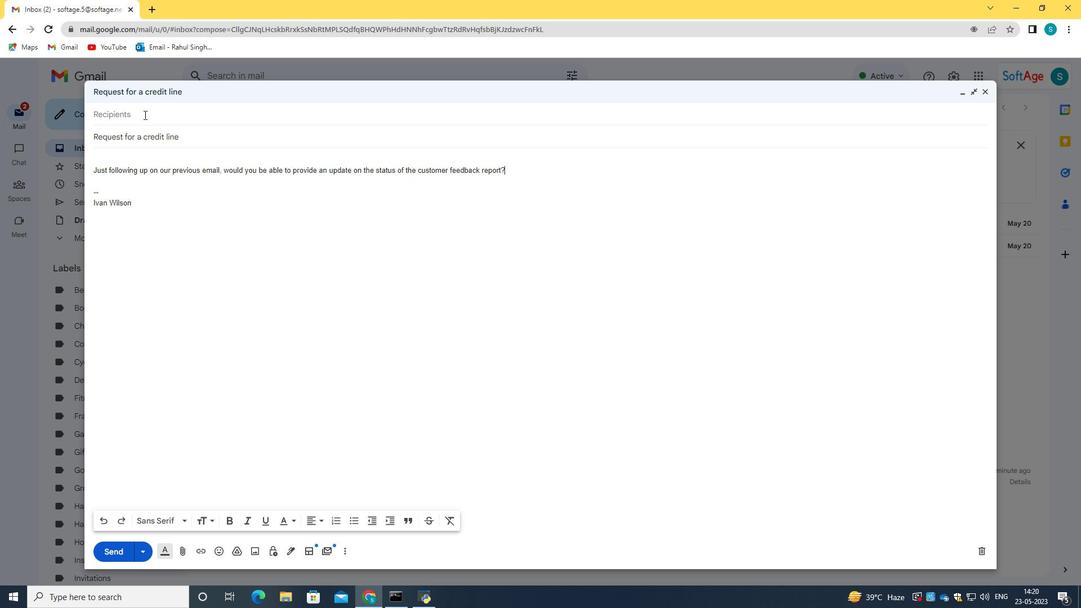 
Action: Mouse pressed left at (144, 113)
Screenshot: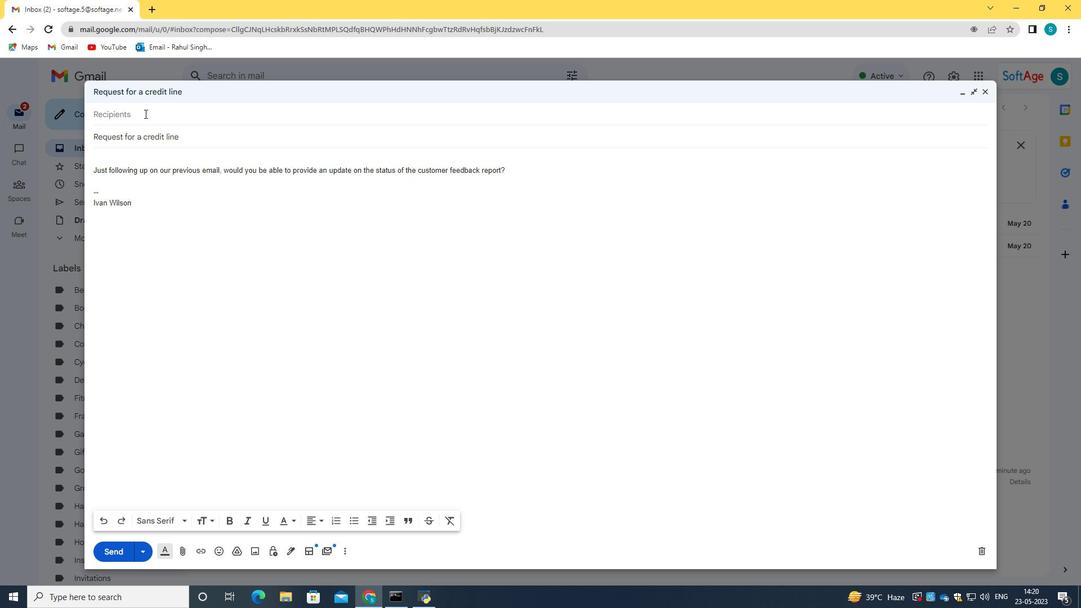 
Action: Key pressed softage.2<Key.shift>@softage.net
Screenshot: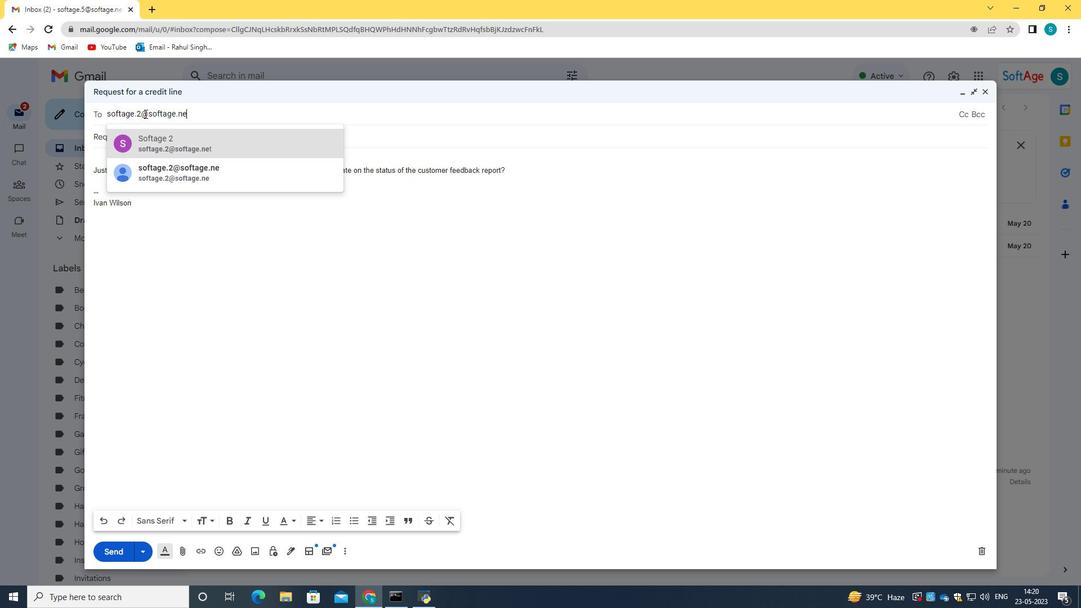 
Action: Mouse moved to (148, 144)
Screenshot: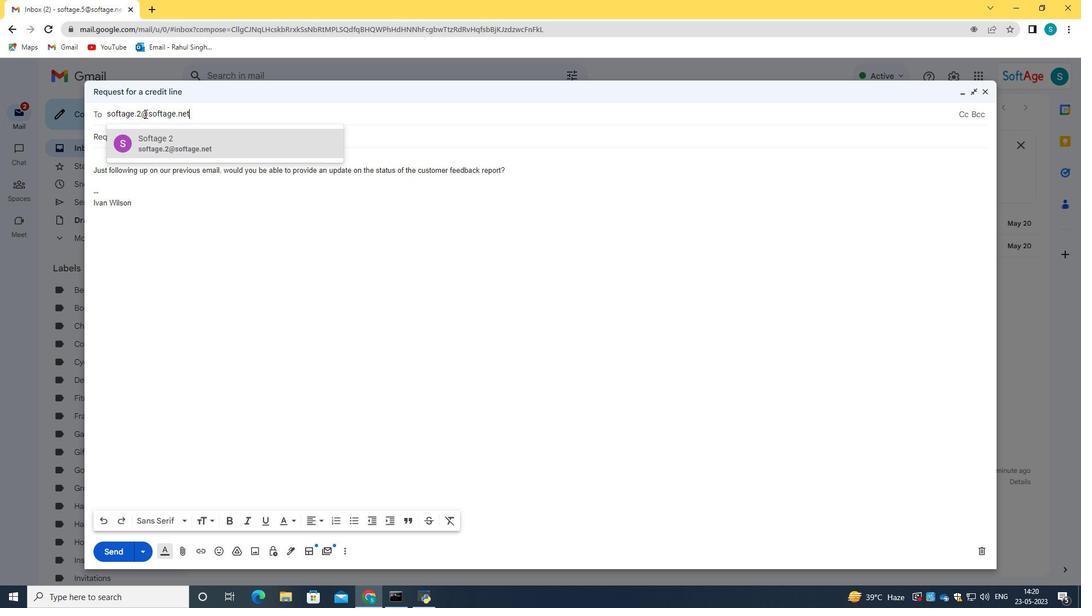 
Action: Mouse pressed left at (148, 144)
Screenshot: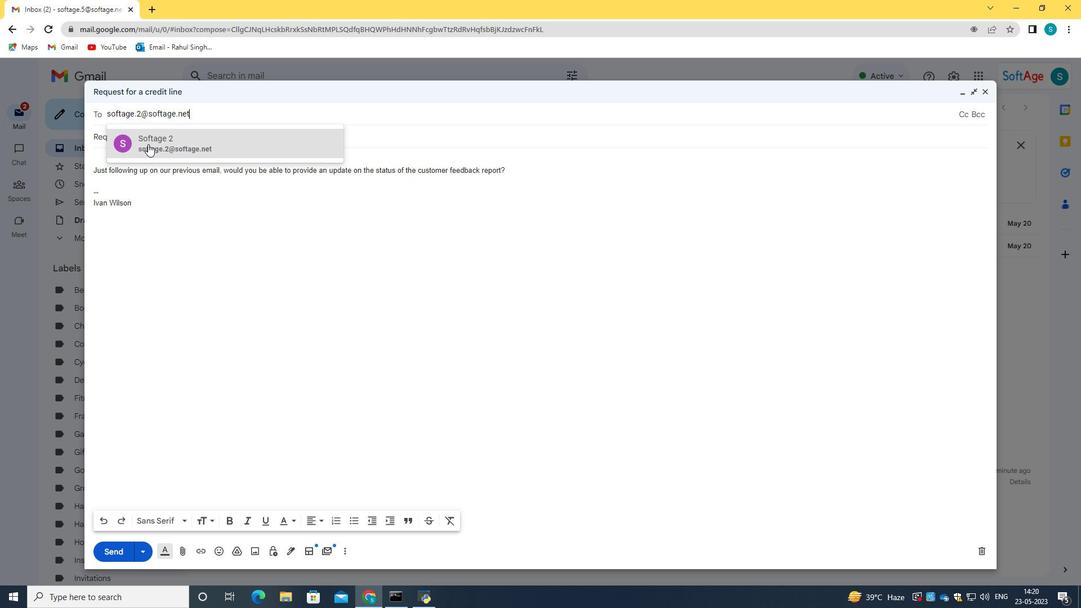 
Action: Mouse moved to (127, 550)
Screenshot: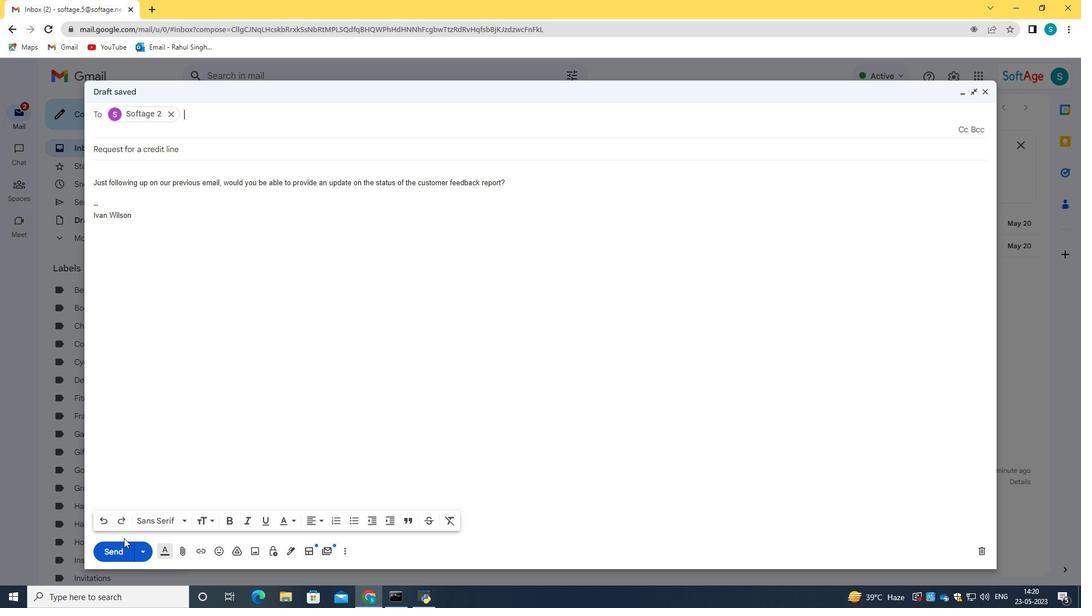 
Action: Mouse pressed left at (127, 550)
Screenshot: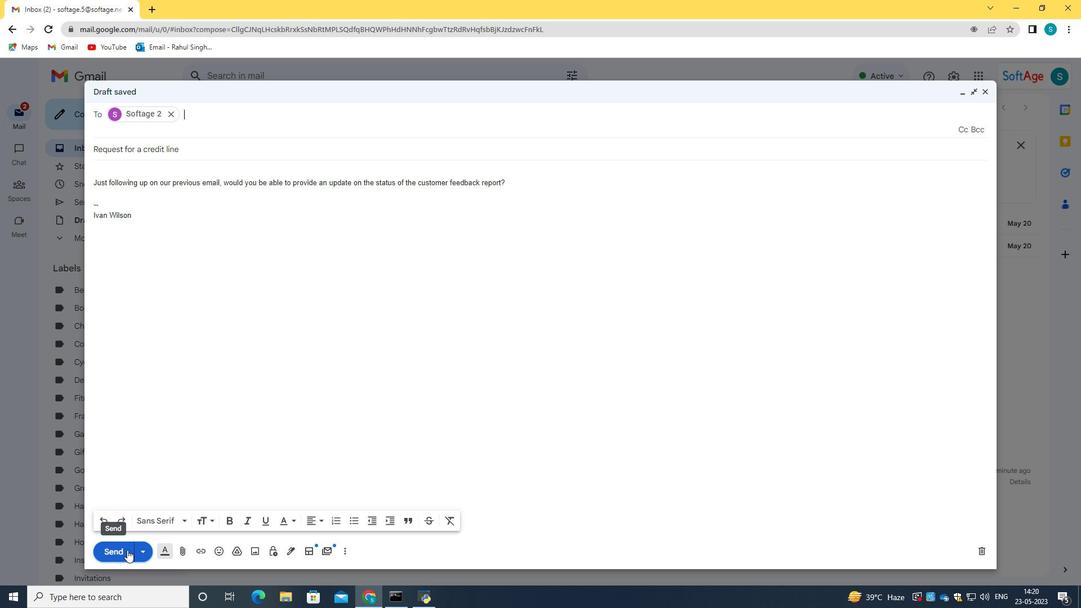 
Action: Mouse moved to (105, 196)
Screenshot: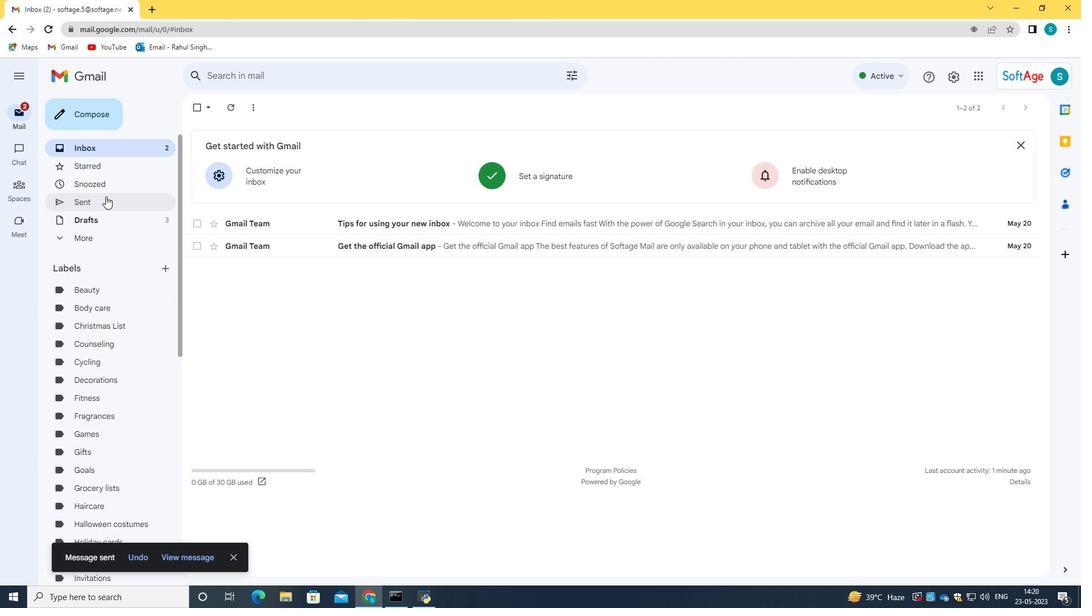 
Action: Mouse pressed left at (105, 196)
Screenshot: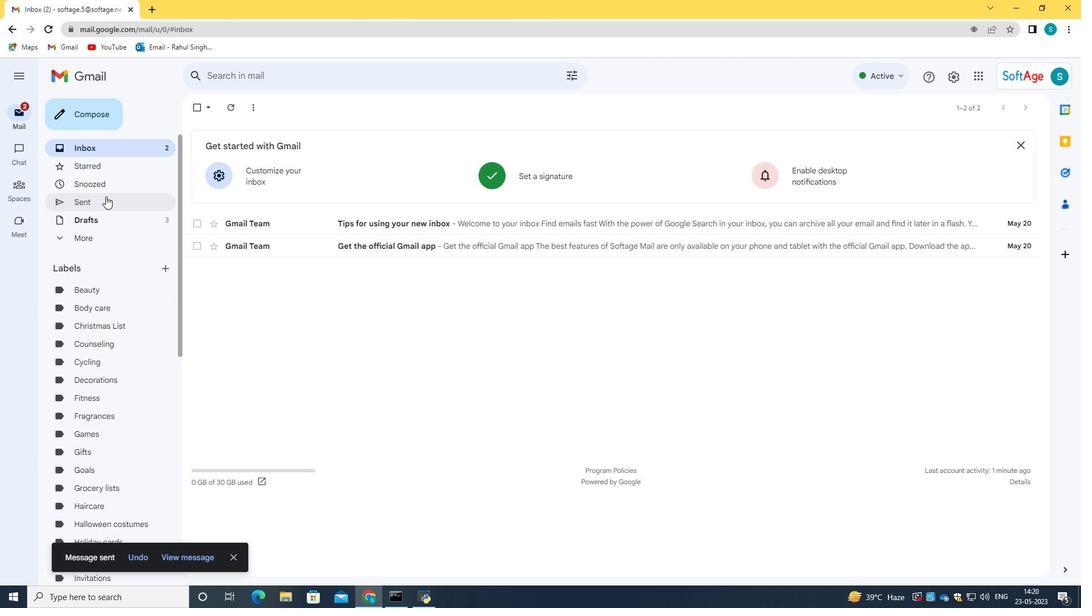 
Action: Mouse moved to (305, 165)
Screenshot: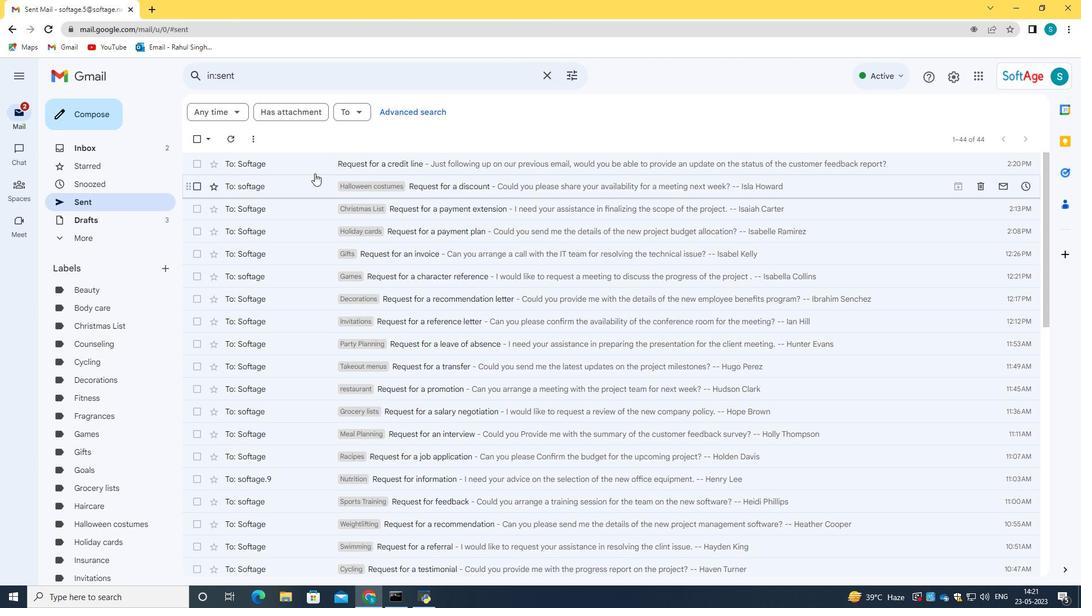 
Action: Mouse pressed left at (305, 165)
Screenshot: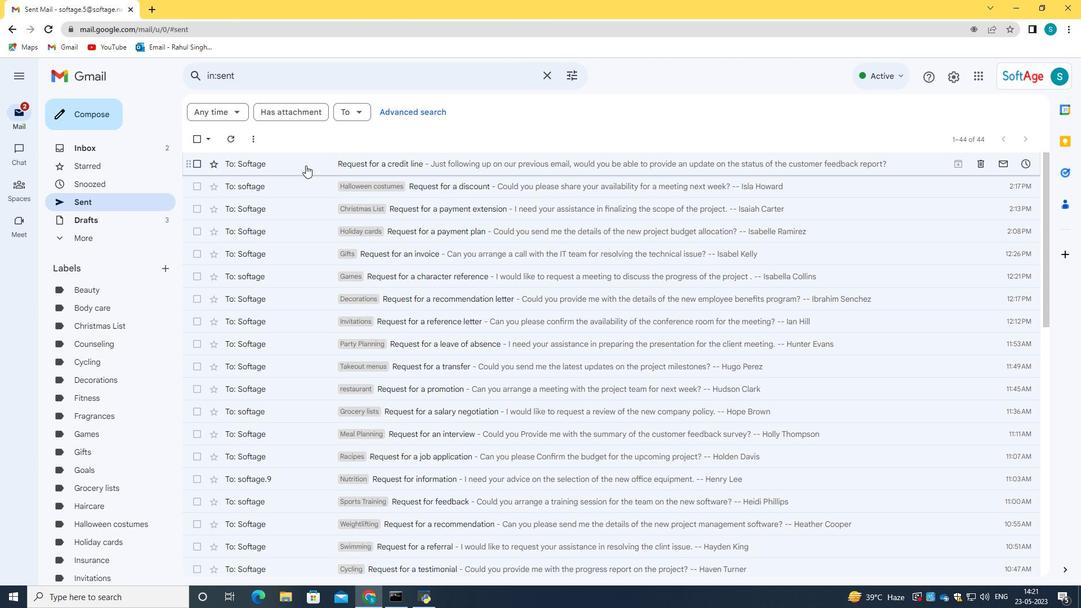 
Action: Mouse moved to (192, 108)
Screenshot: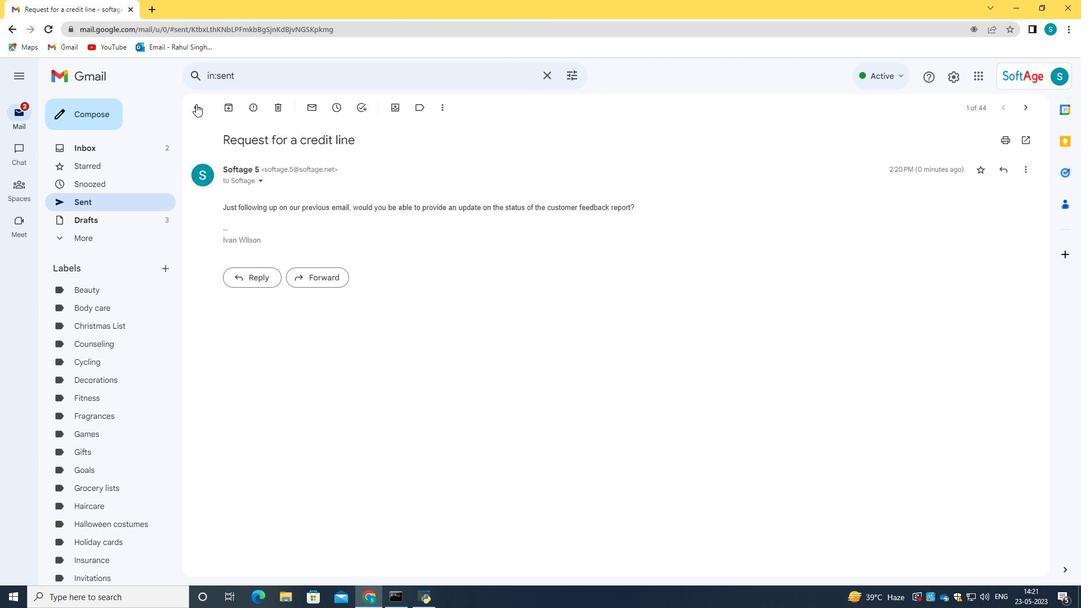 
Action: Mouse pressed left at (192, 108)
Screenshot: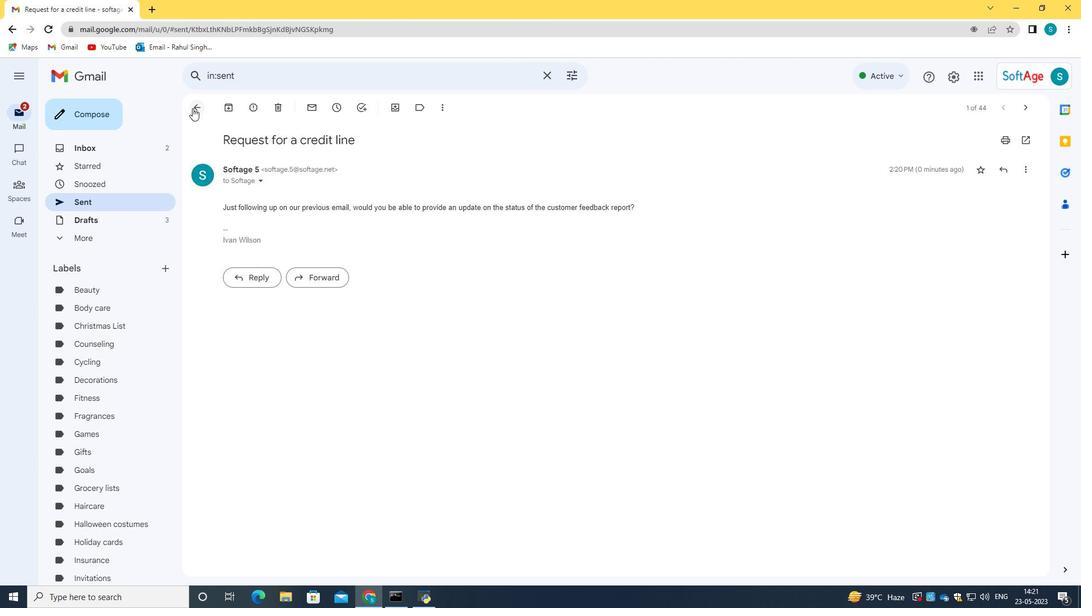 
Action: Mouse moved to (194, 162)
Screenshot: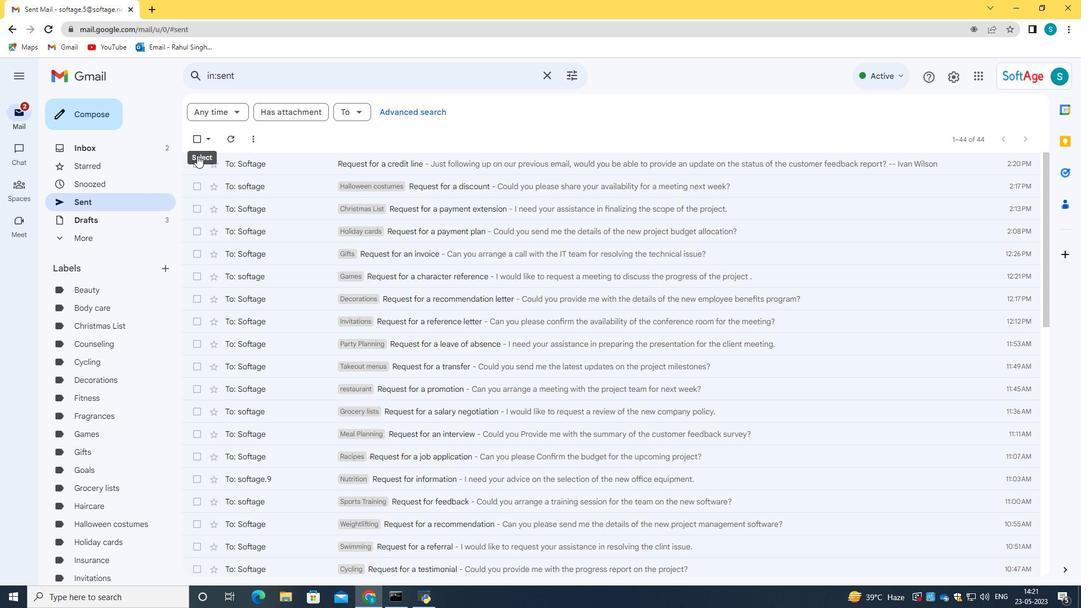 
Action: Mouse pressed left at (194, 162)
Screenshot: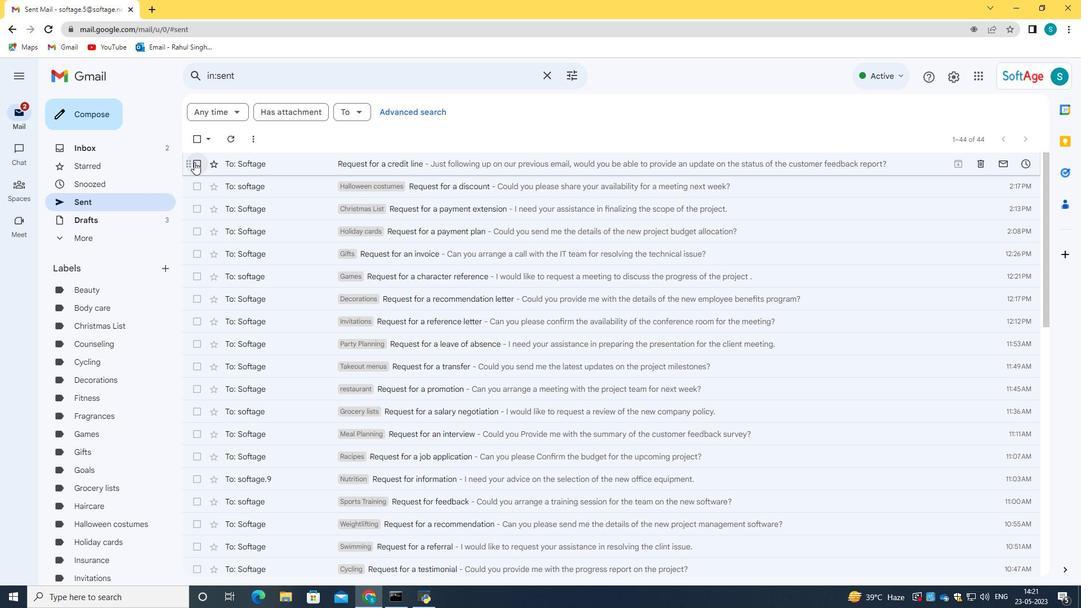 
Action: Mouse moved to (293, 163)
Screenshot: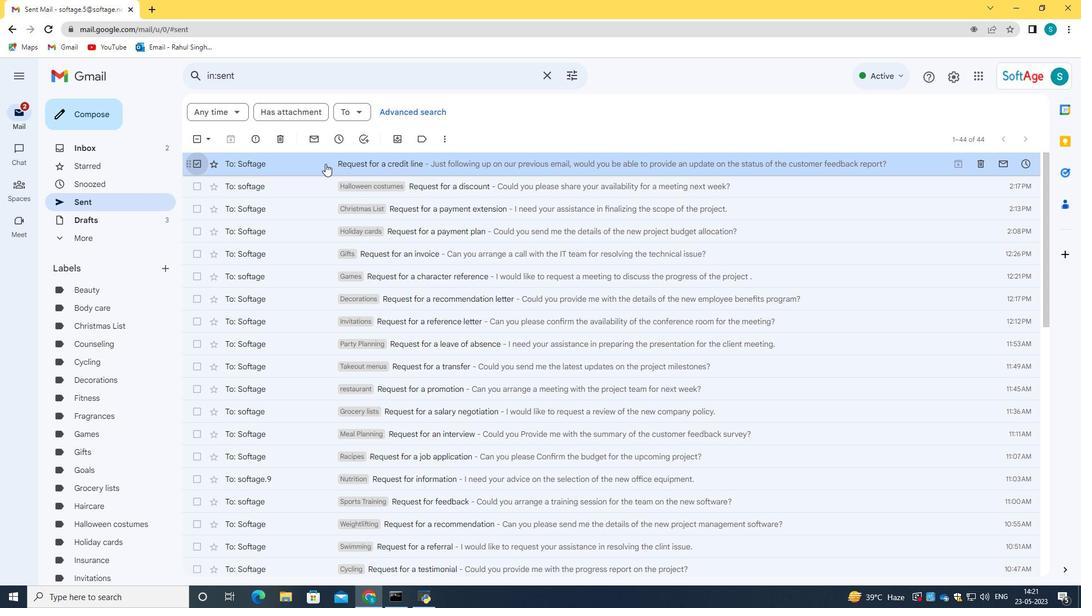 
Action: Mouse pressed right at (293, 163)
Screenshot: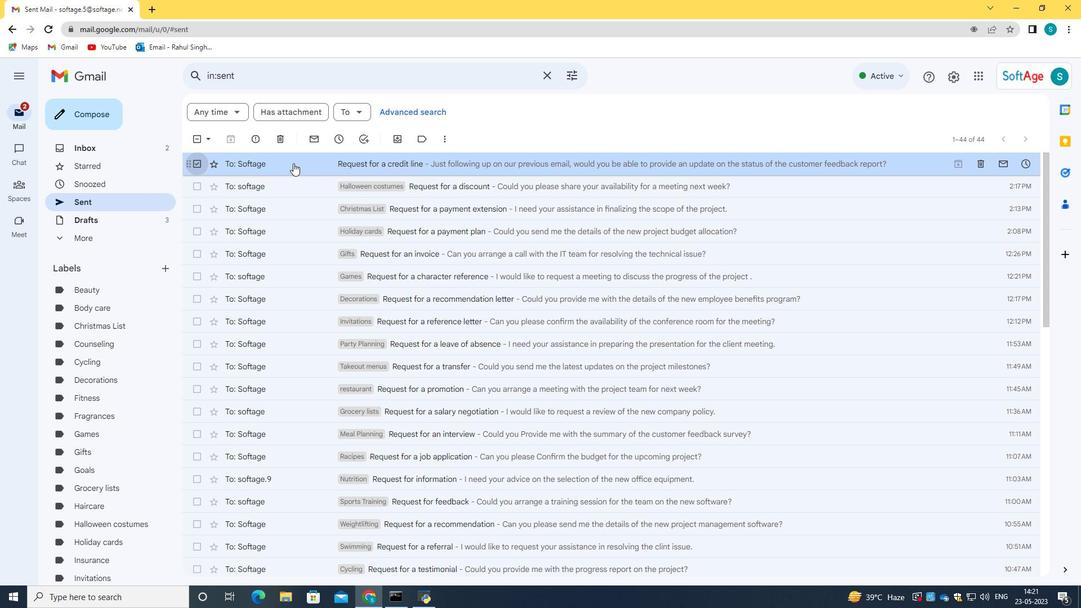 
Action: Mouse moved to (477, 338)
Screenshot: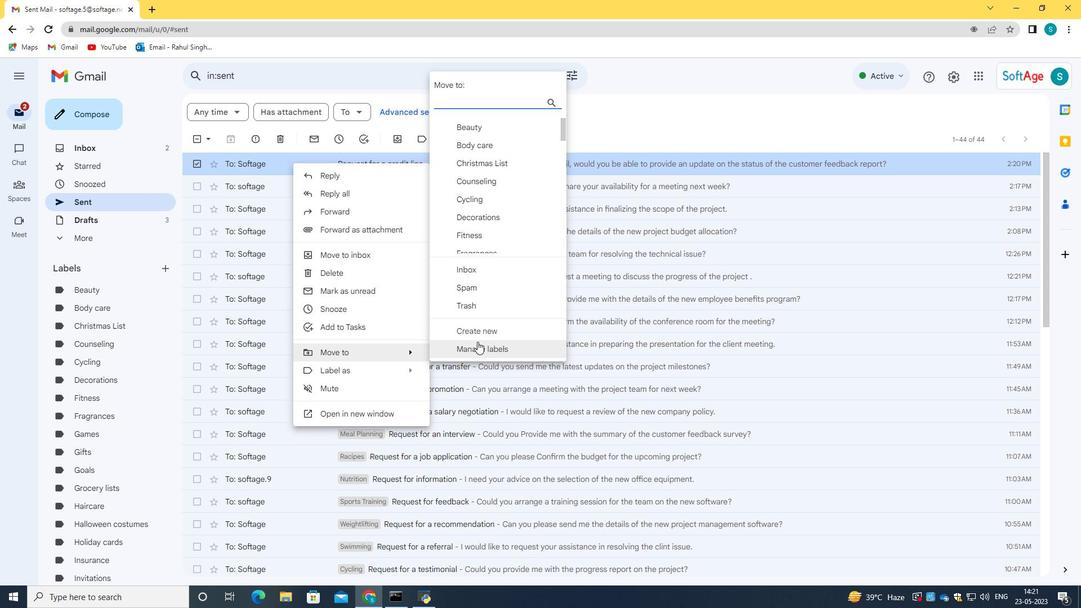 
Action: Mouse pressed left at (477, 338)
Screenshot: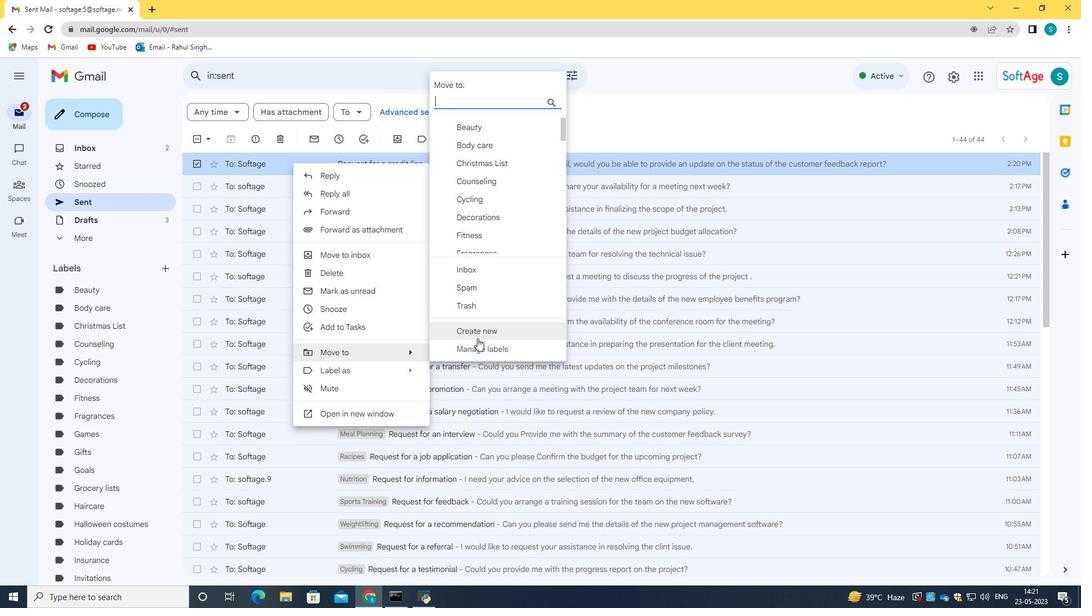 
Action: Mouse moved to (461, 308)
Screenshot: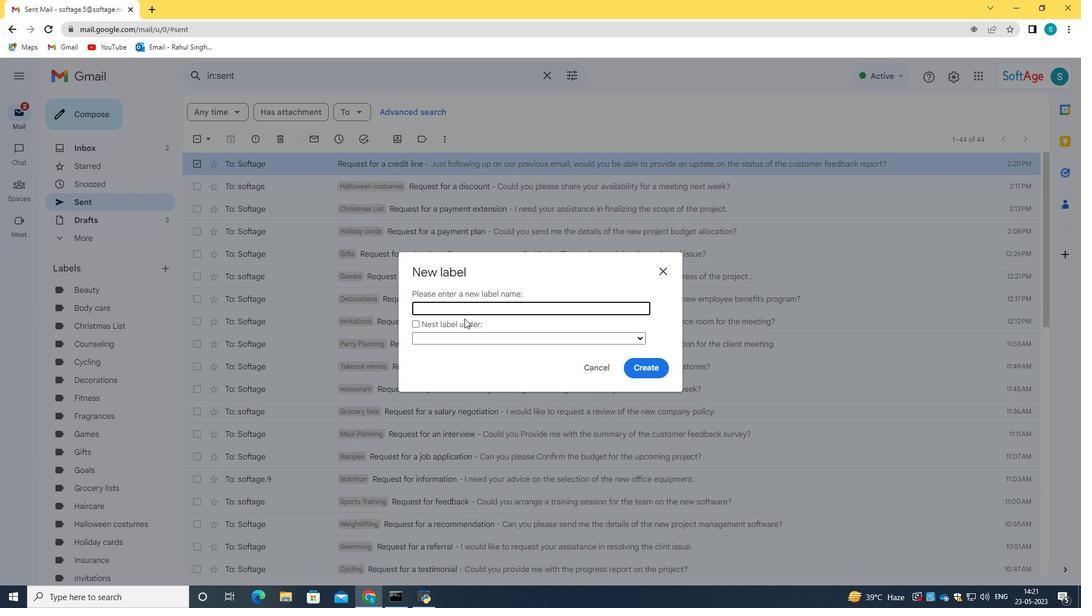 
Action: Key pressed <Key.caps_lock>T<Key.caps_lock>hi<Key.backspace>anksgiving<Key.space><Key.caps_lock><Key.caps_lock>recies
Screenshot: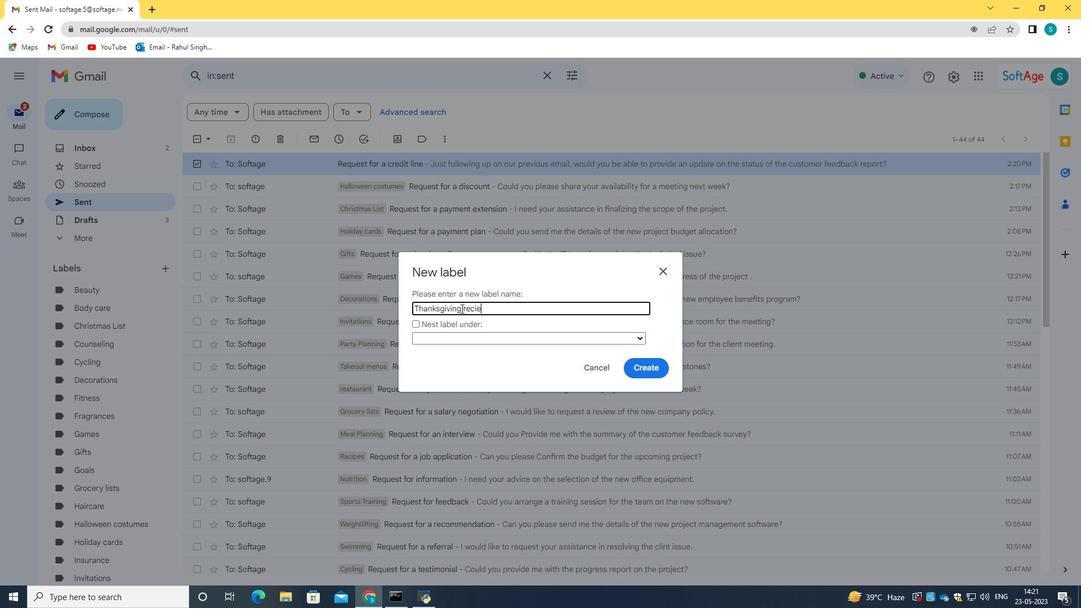
Action: Mouse moved to (654, 365)
Screenshot: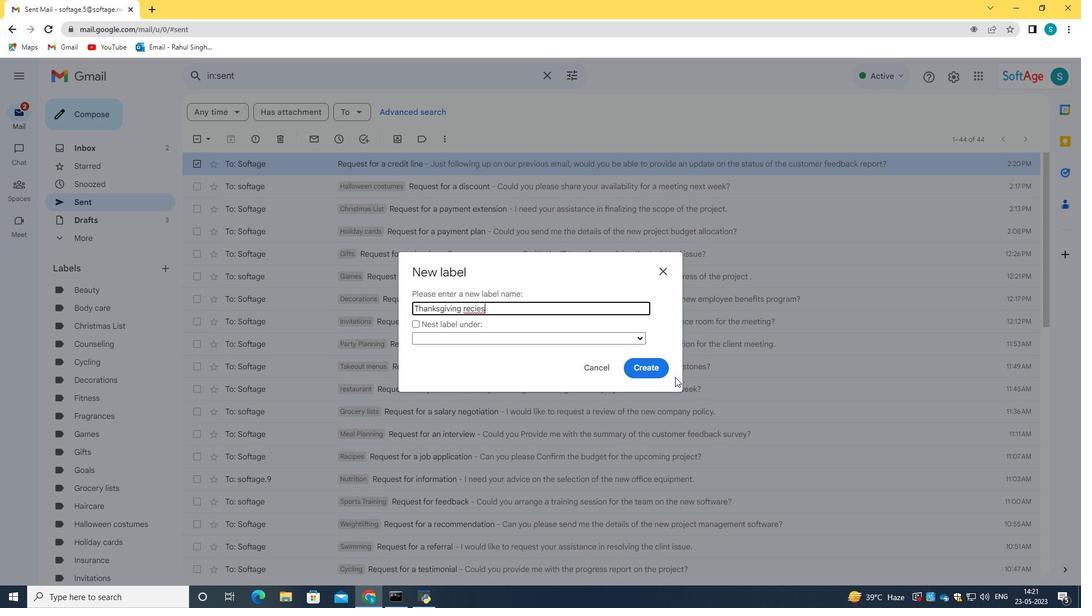 
Action: Mouse pressed left at (654, 365)
Screenshot: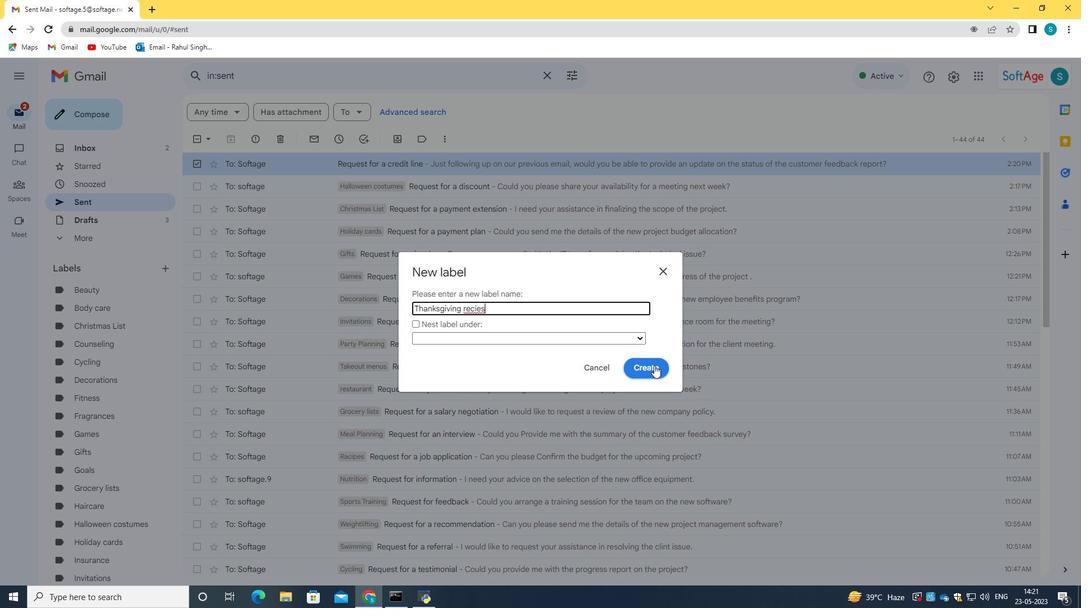 
Action: Mouse moved to (500, 116)
Screenshot: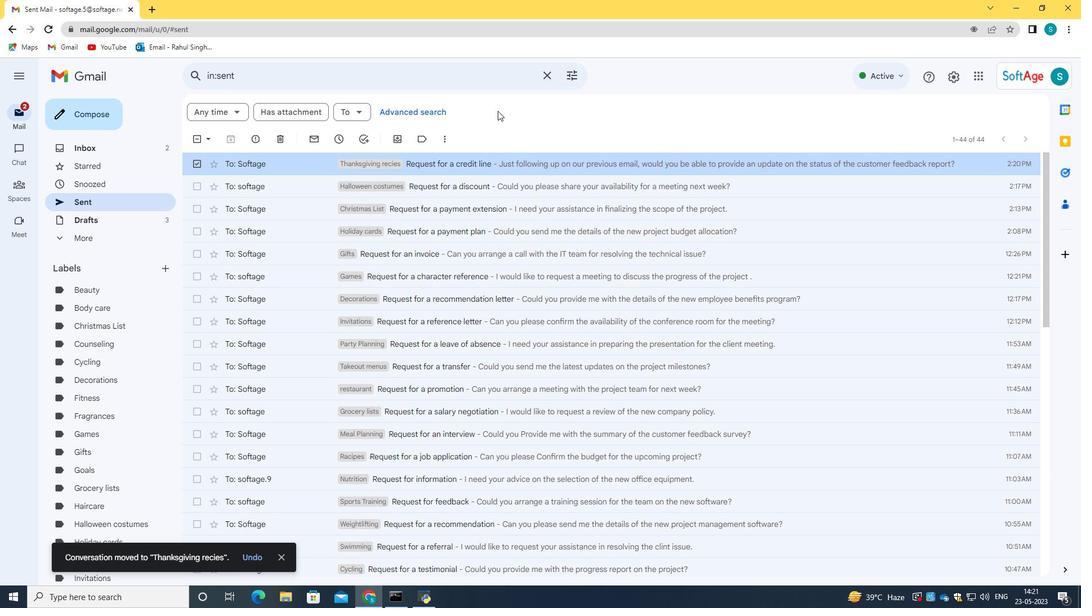 
Action: Mouse pressed left at (500, 116)
Screenshot: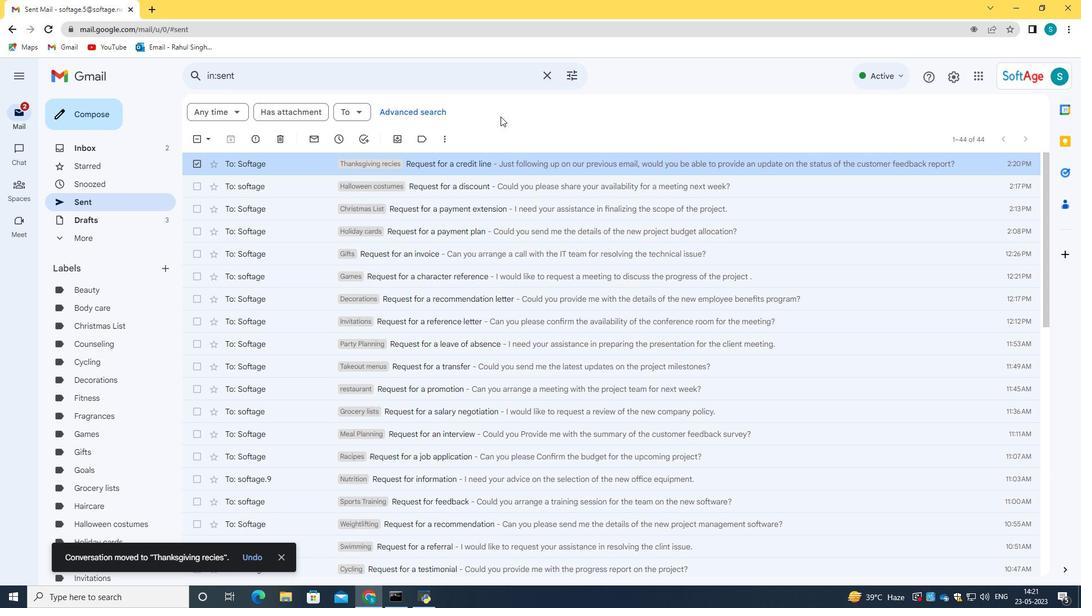 
Action: Mouse moved to (214, 466)
Screenshot: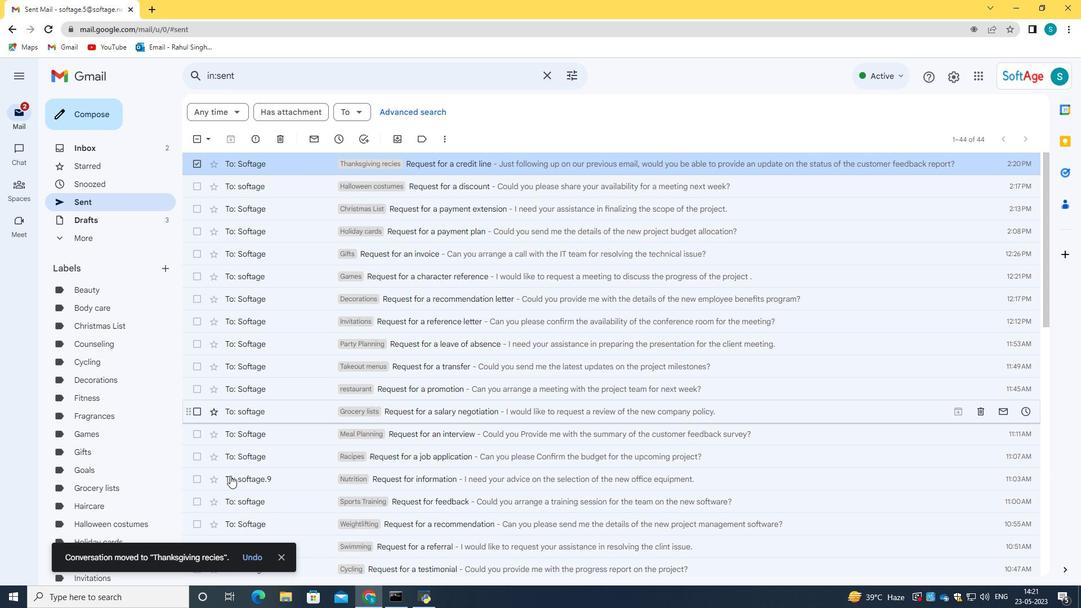 
